 Task: Log work in the project AgileBite for the issue 'Develop a new tool for automated testing of mobile application performance and resource consumption' spent time as '2w 1d 2h 17m' and remaining time as '1w 1d 11h 2m' and move to top of backlog. Now add the issue to the epic 'Data Science Process Improvement'. Log work in the project AgileBite for the issue 'Upgrade the logging and monitoring capabilities of a web application to improve error detection and debugging' spent time as '2w 1d 1h 59m' and remaining time as '1w 5d 1h 30m' and move to bottom of backlog. Now add the issue to the epic 'Continual Service Improvement (CSI) Implementation'
Action: Mouse moved to (892, 537)
Screenshot: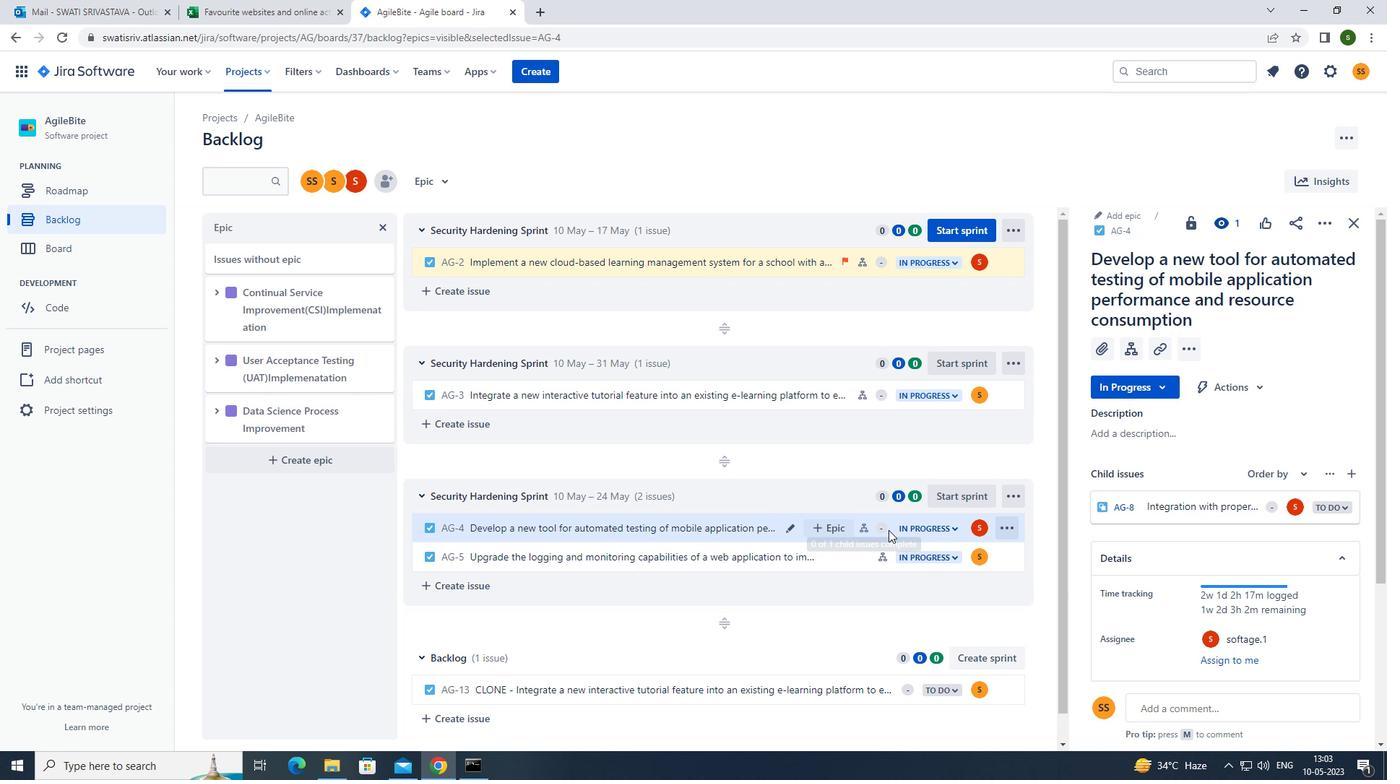 
Action: Mouse pressed left at (892, 537)
Screenshot: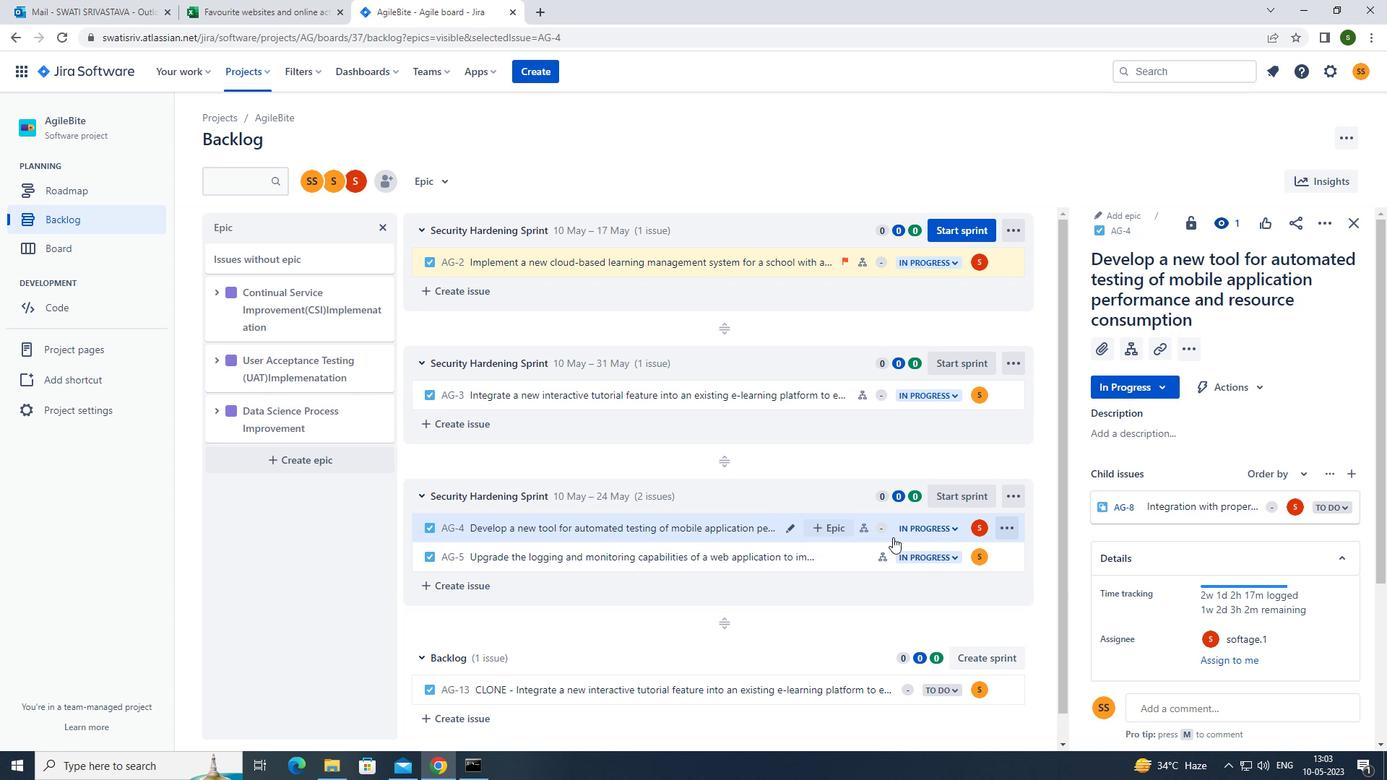 
Action: Mouse moved to (1327, 227)
Screenshot: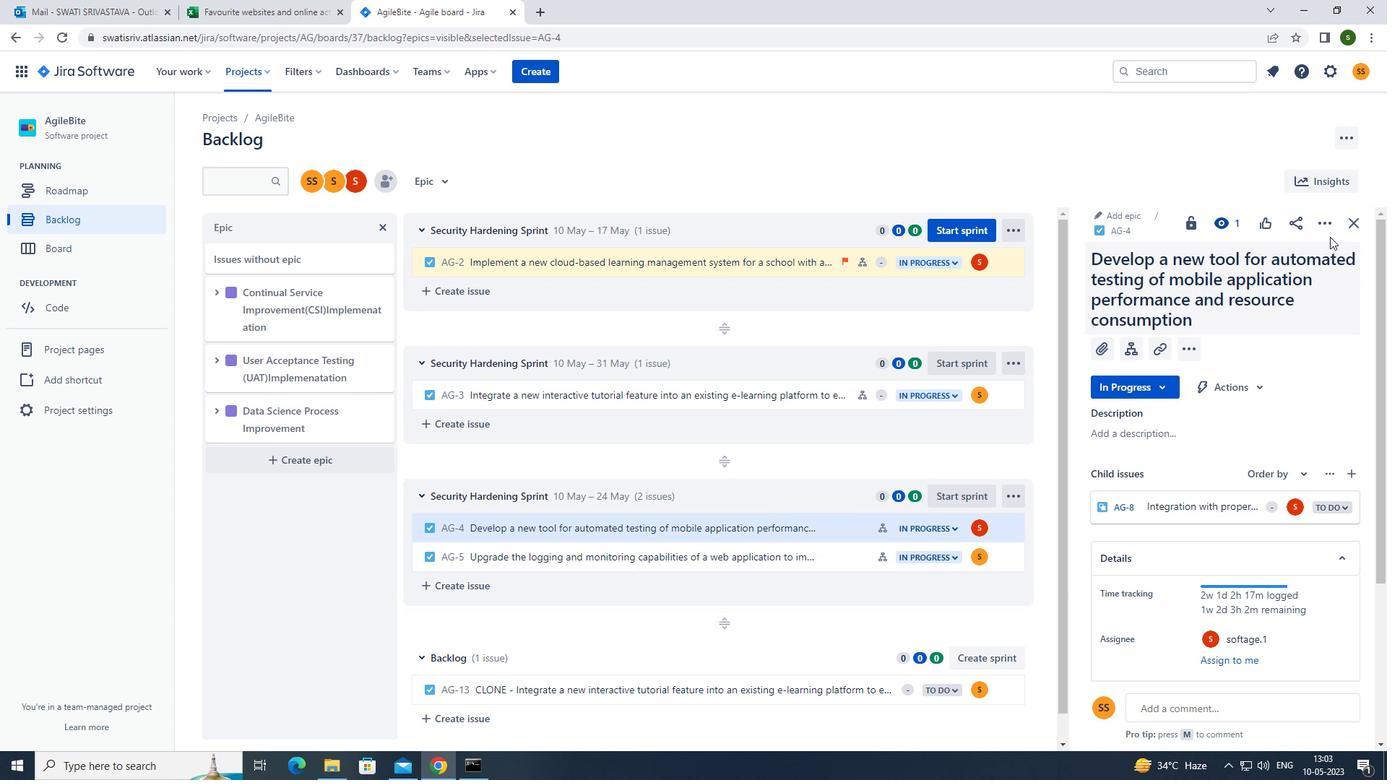
Action: Mouse pressed left at (1327, 227)
Screenshot: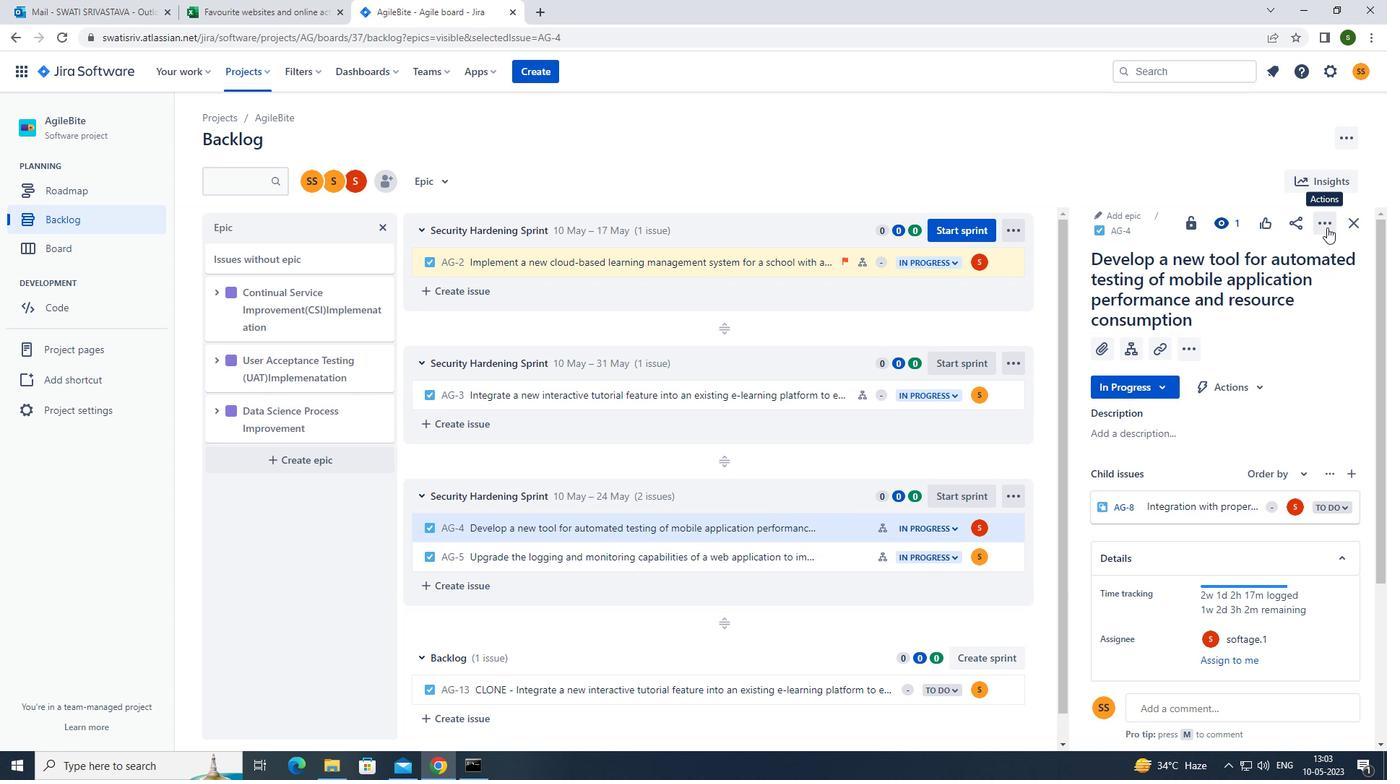 
Action: Mouse moved to (1273, 261)
Screenshot: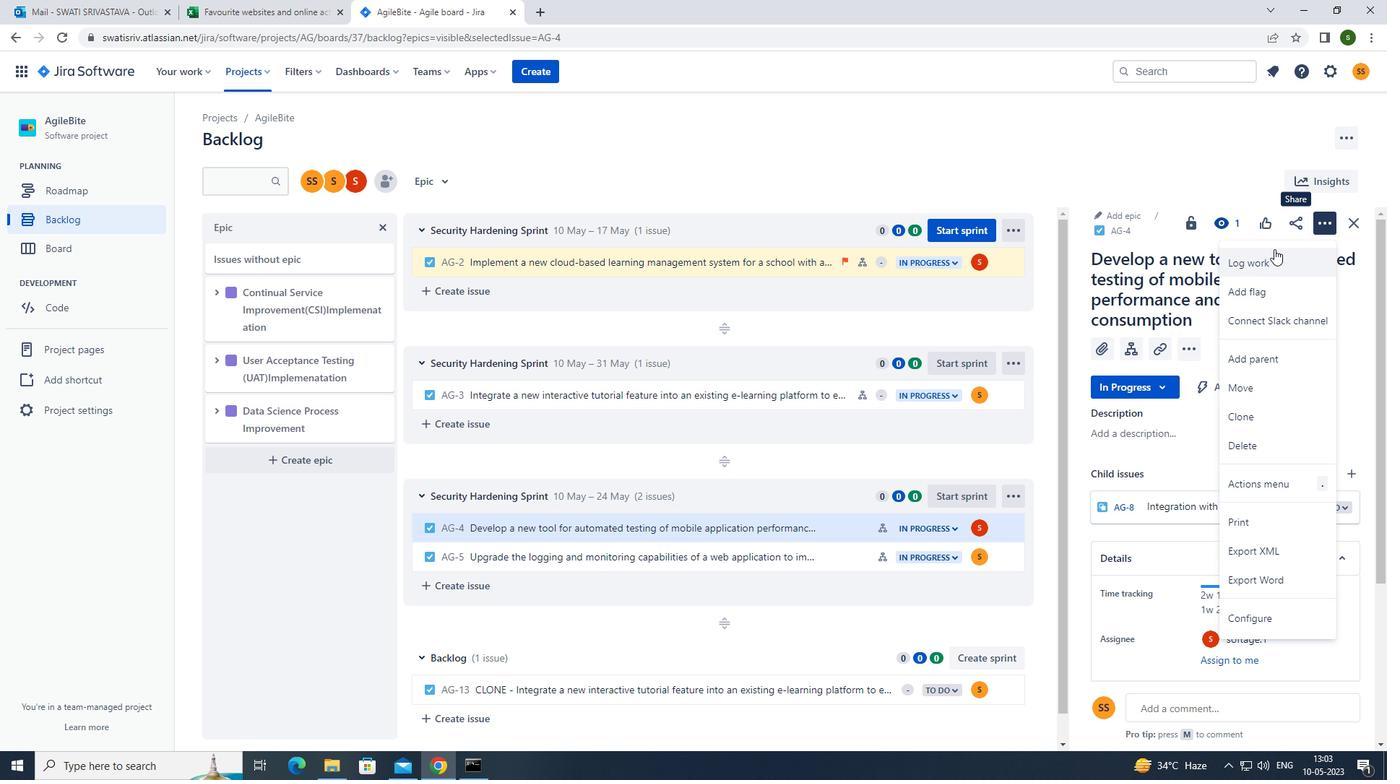 
Action: Mouse pressed left at (1273, 261)
Screenshot: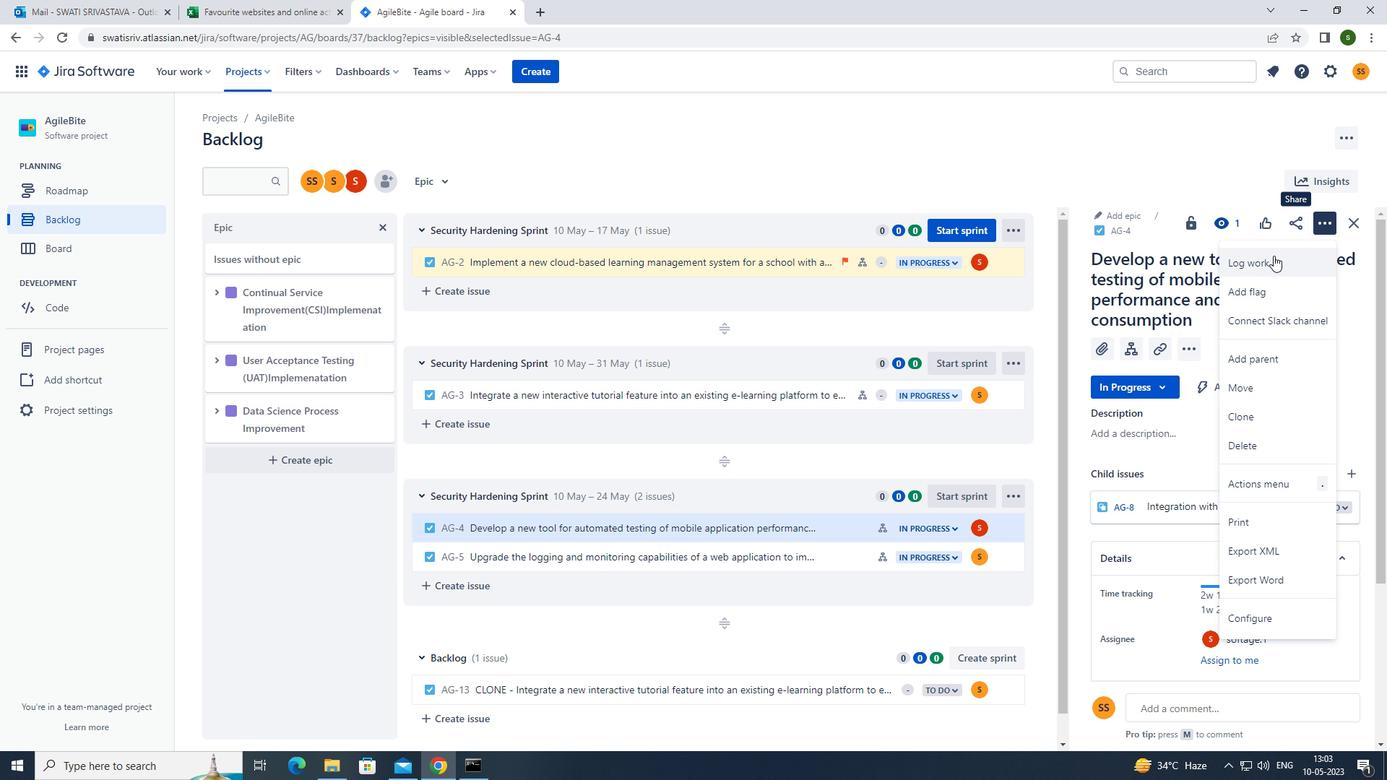 
Action: Mouse moved to (610, 190)
Screenshot: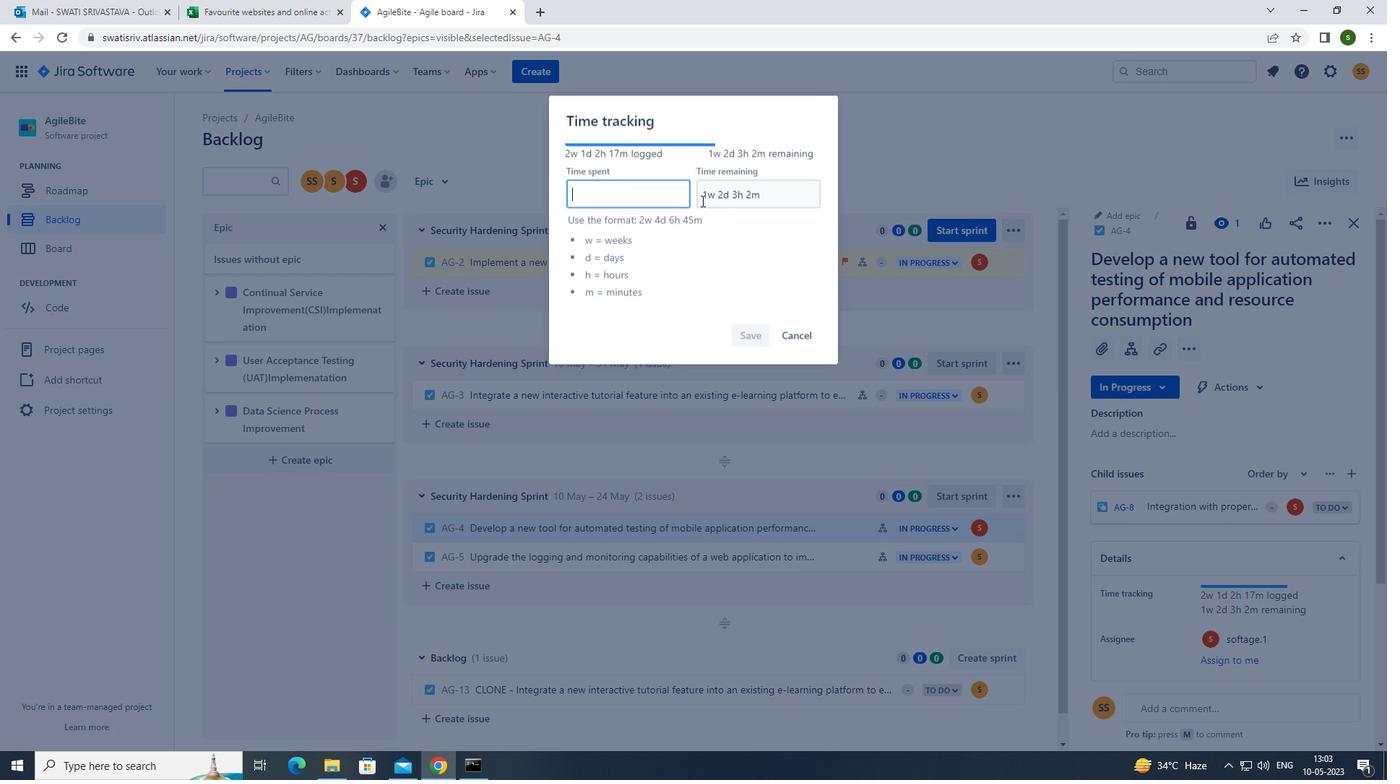 
Action: Mouse pressed left at (610, 190)
Screenshot: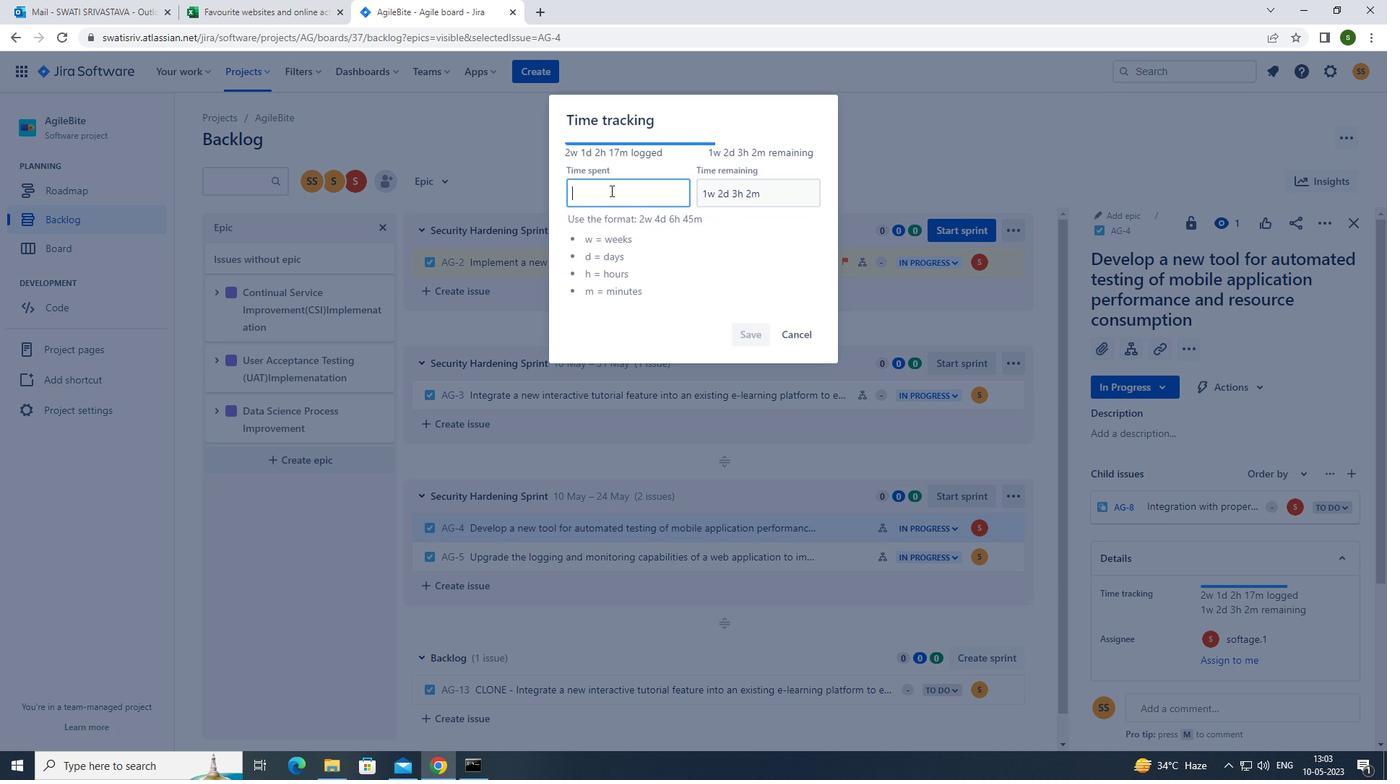 
Action: Key pressed 2w<Key.space>1d<Key.space>2h<Key.space>17m
Screenshot: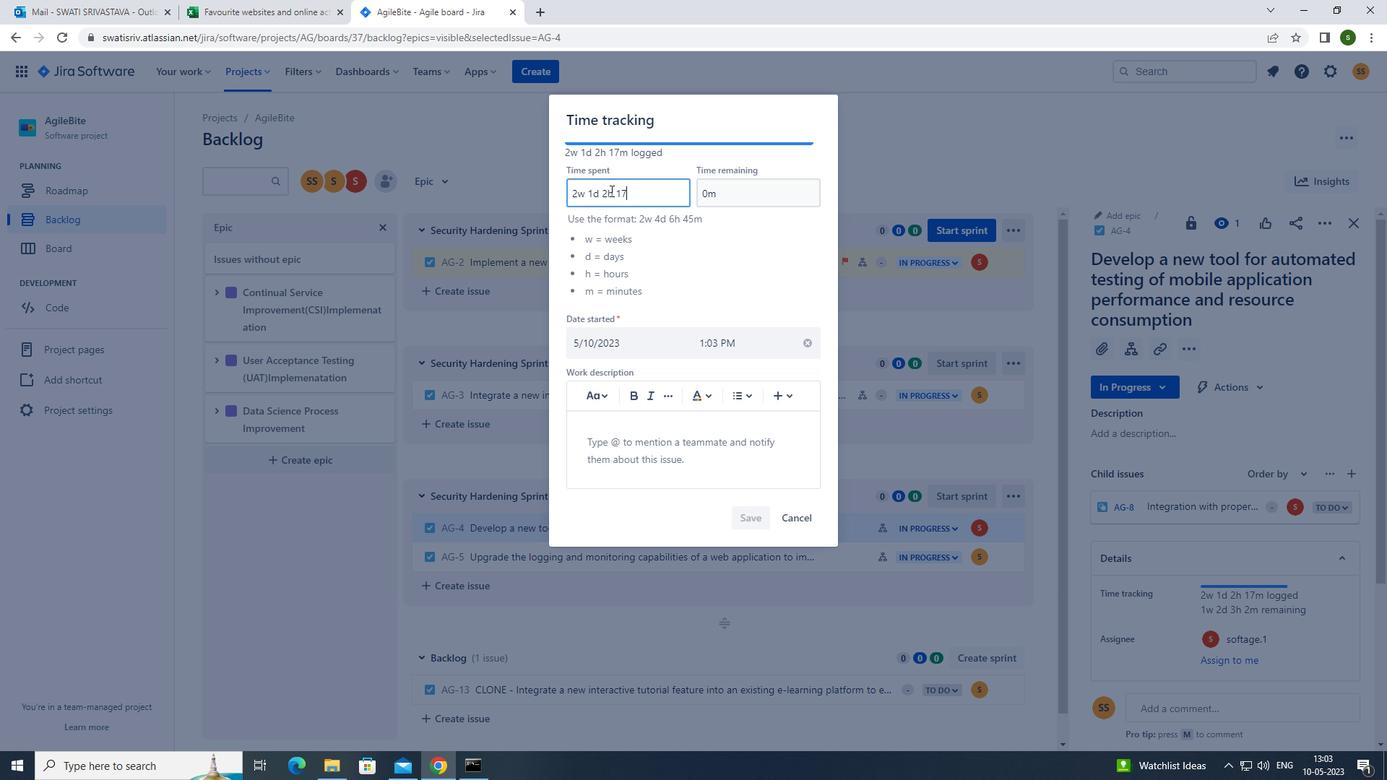
Action: Mouse moved to (727, 199)
Screenshot: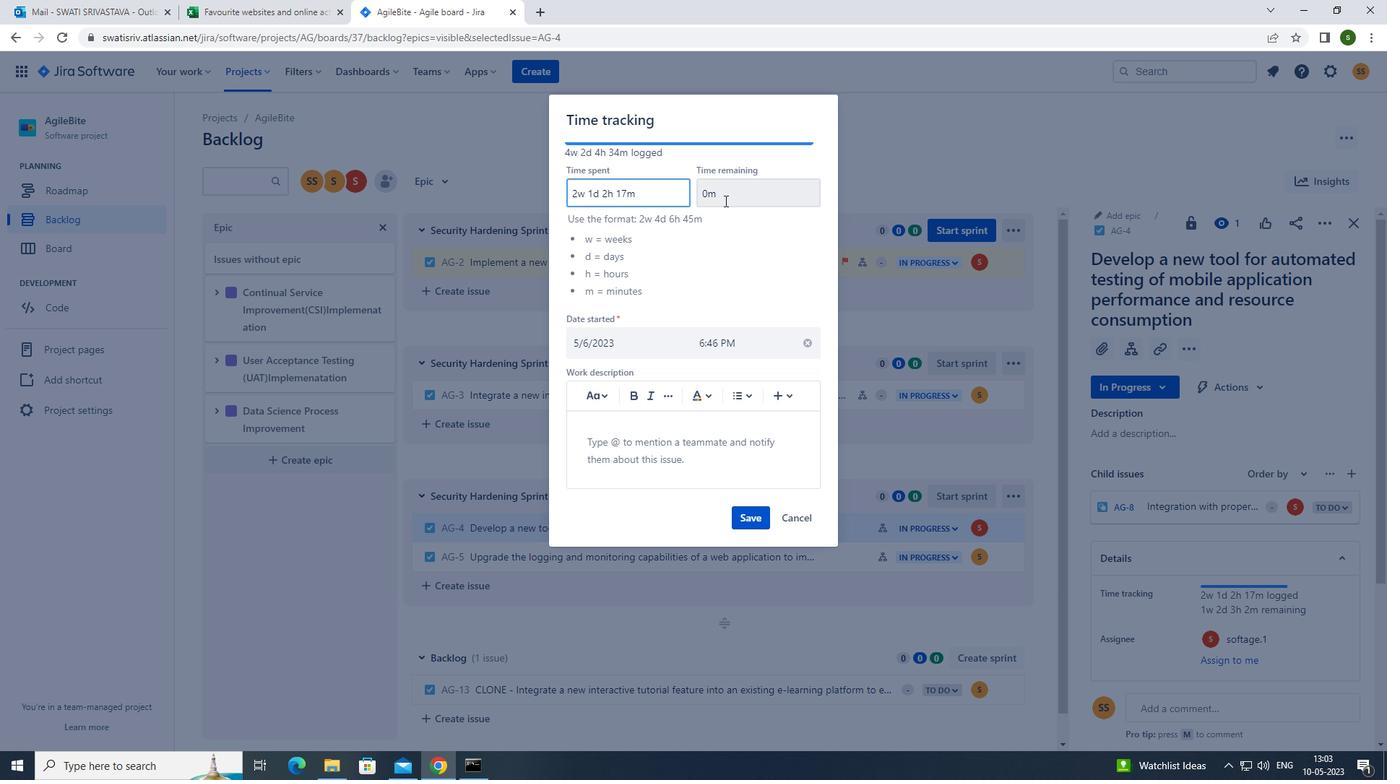 
Action: Mouse pressed left at (727, 199)
Screenshot: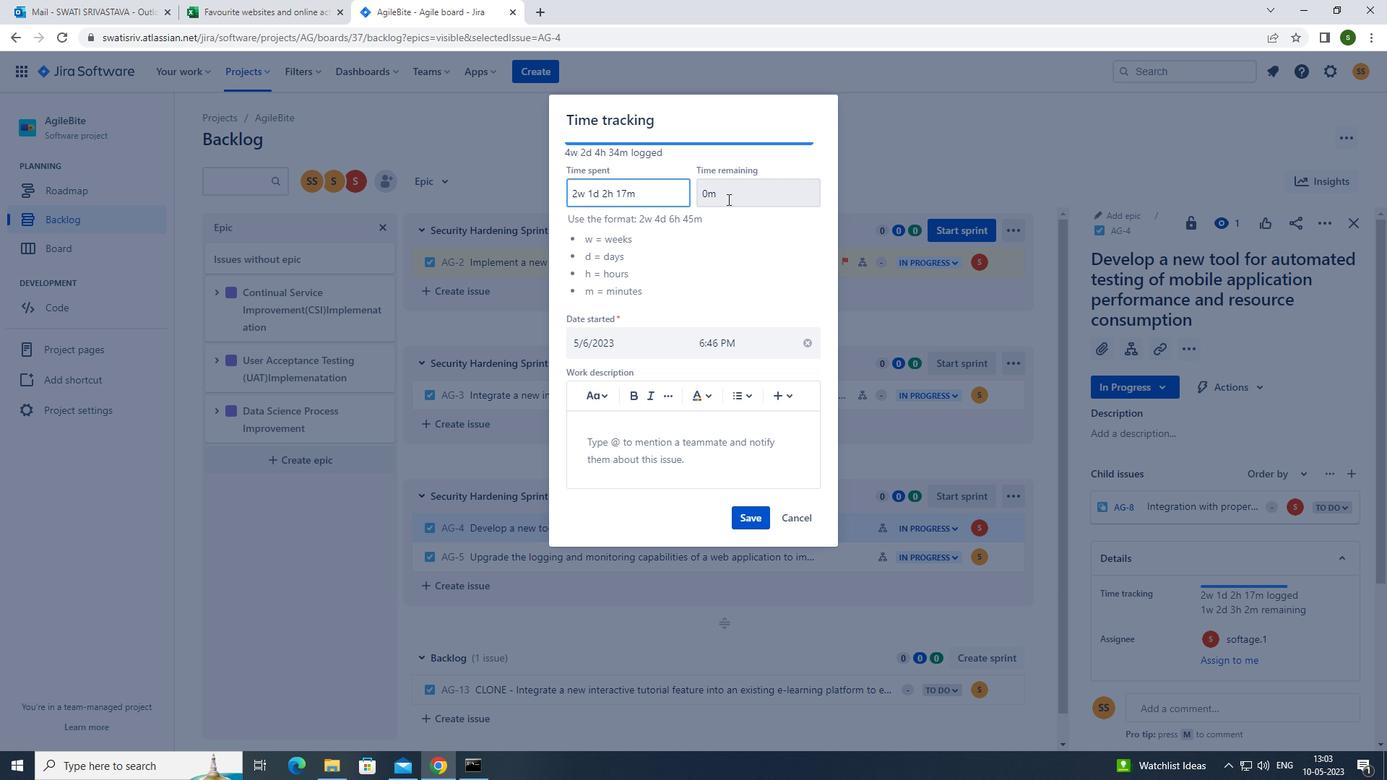 
Action: Key pressed <Key.backspace><Key.backspace>1w<Key.space>1d<Key.space>11h<Key.space>2m
Screenshot: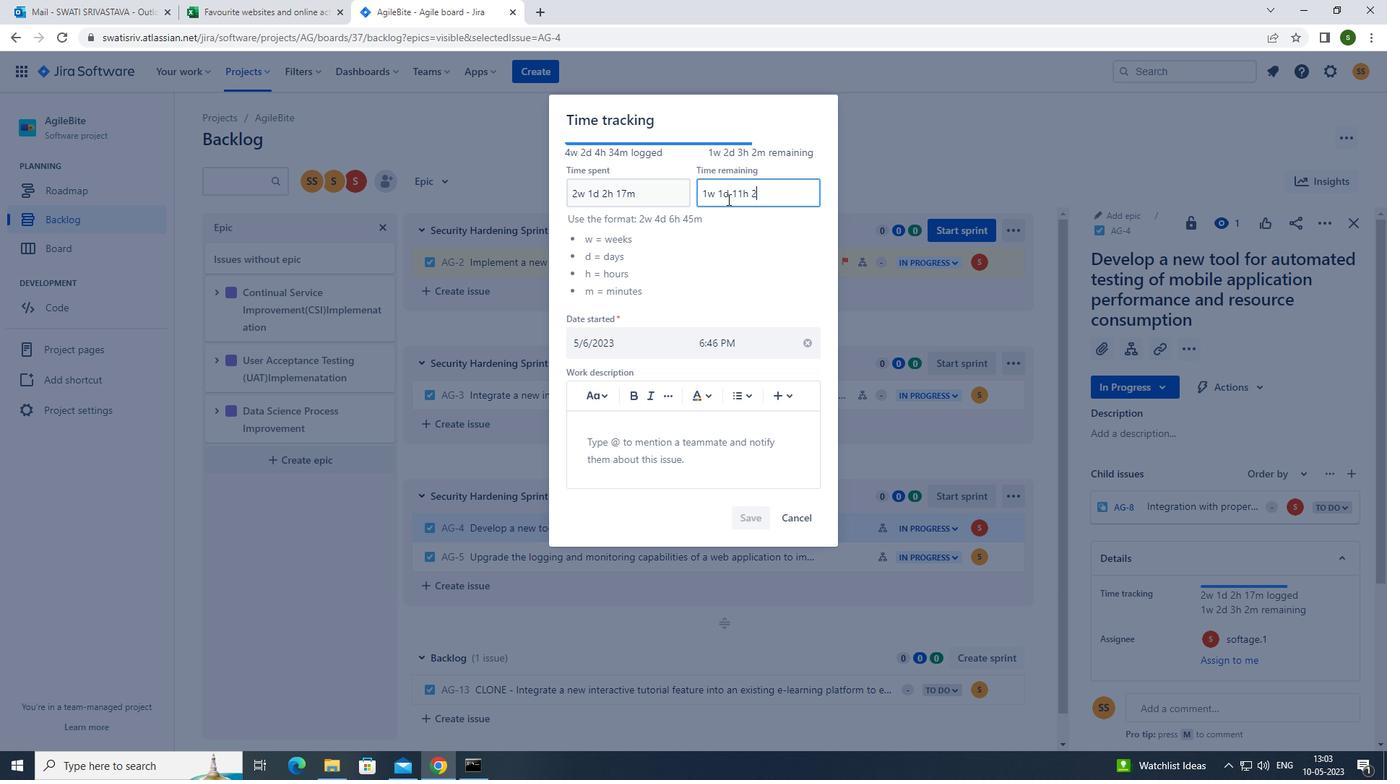 
Action: Mouse moved to (756, 518)
Screenshot: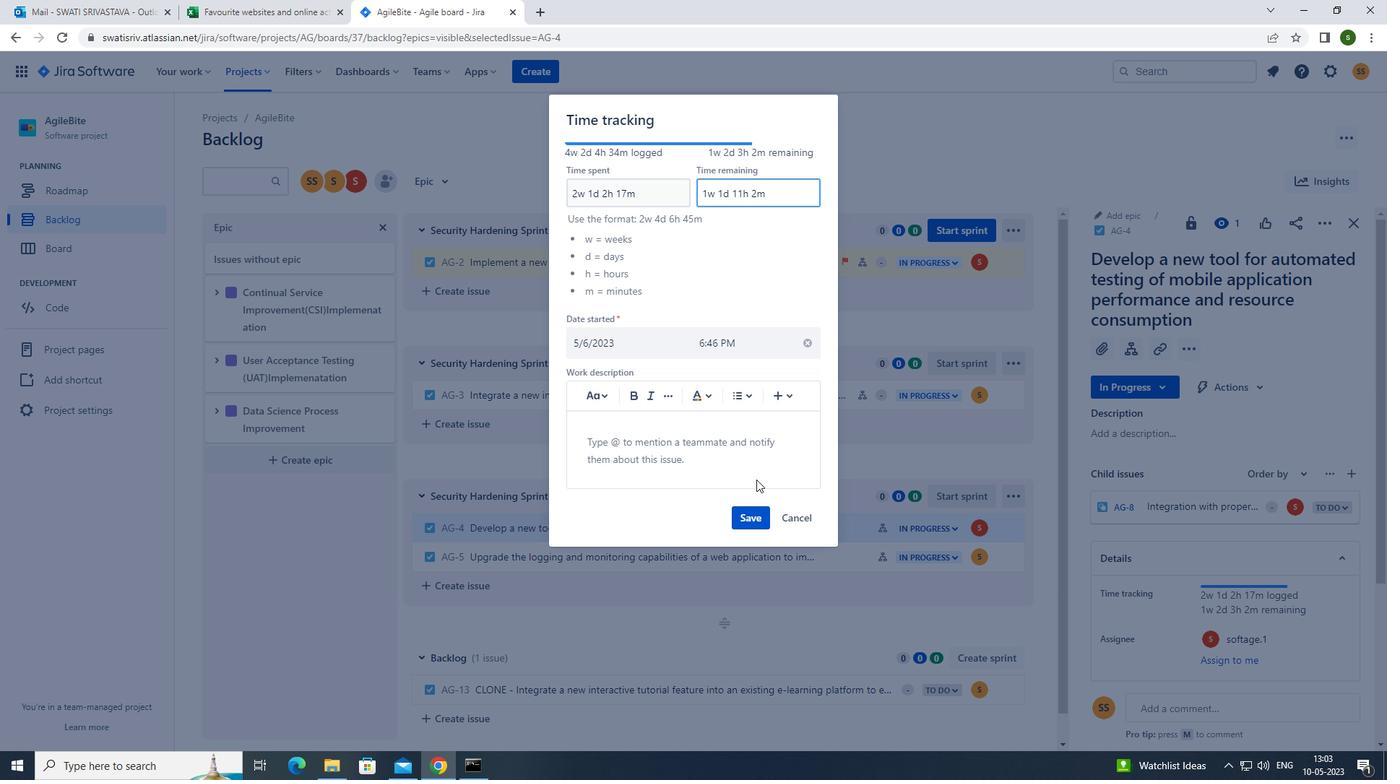 
Action: Mouse pressed left at (756, 518)
Screenshot: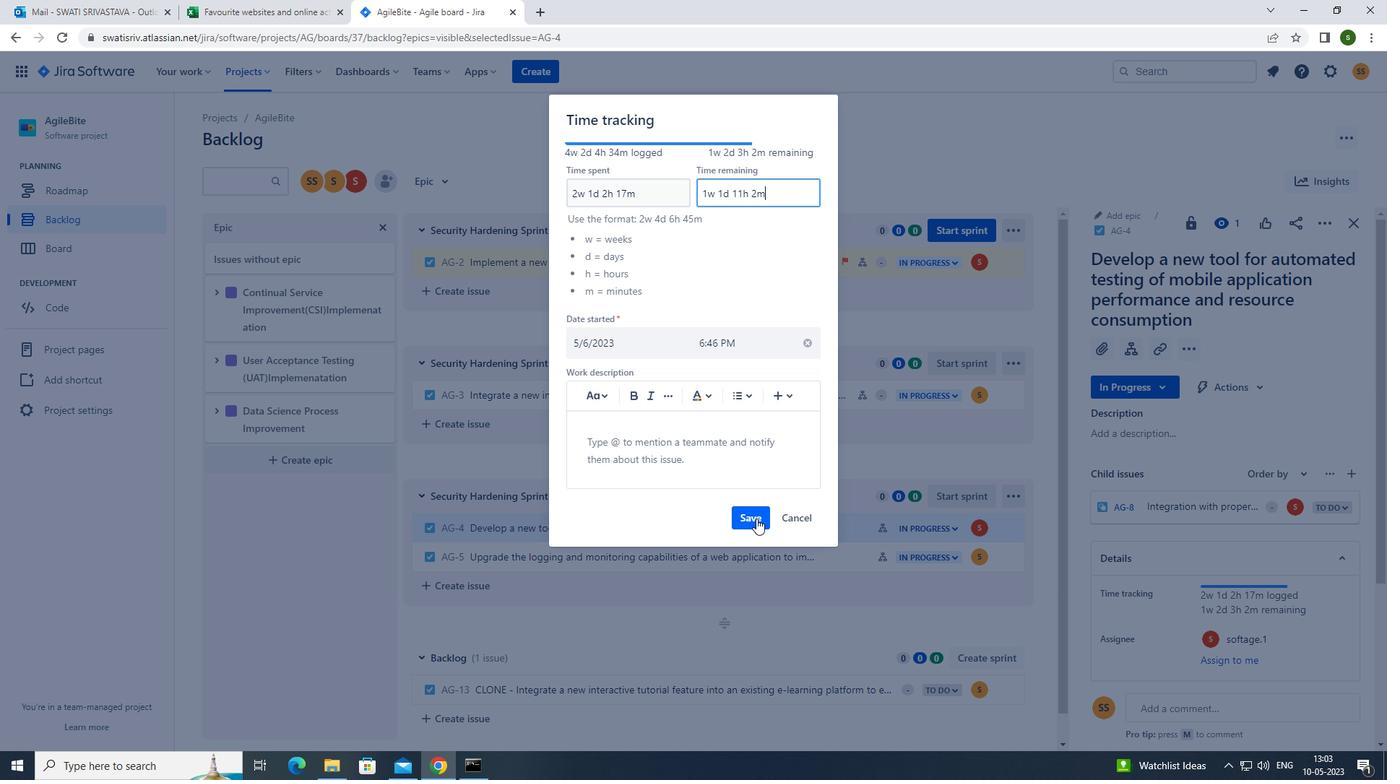 
Action: Mouse moved to (1010, 520)
Screenshot: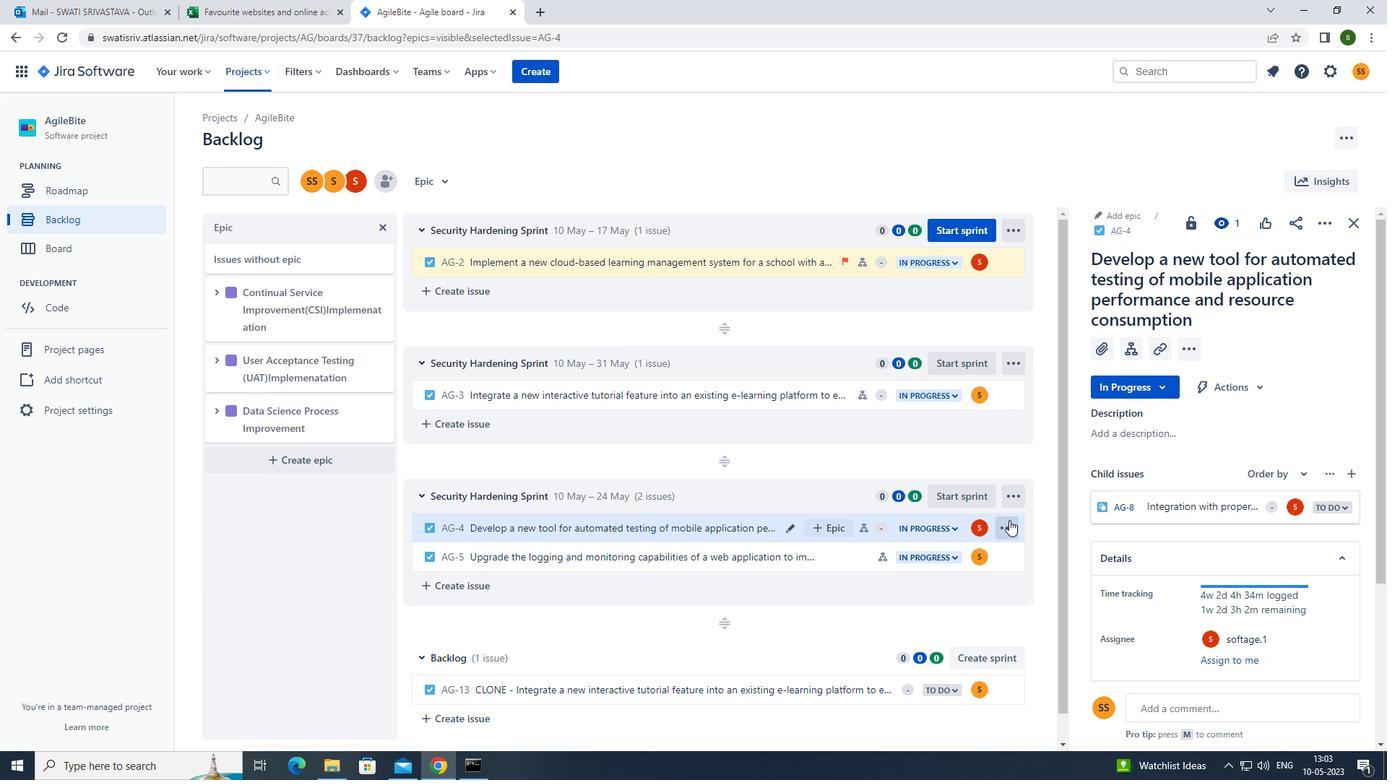 
Action: Mouse pressed left at (1010, 520)
Screenshot: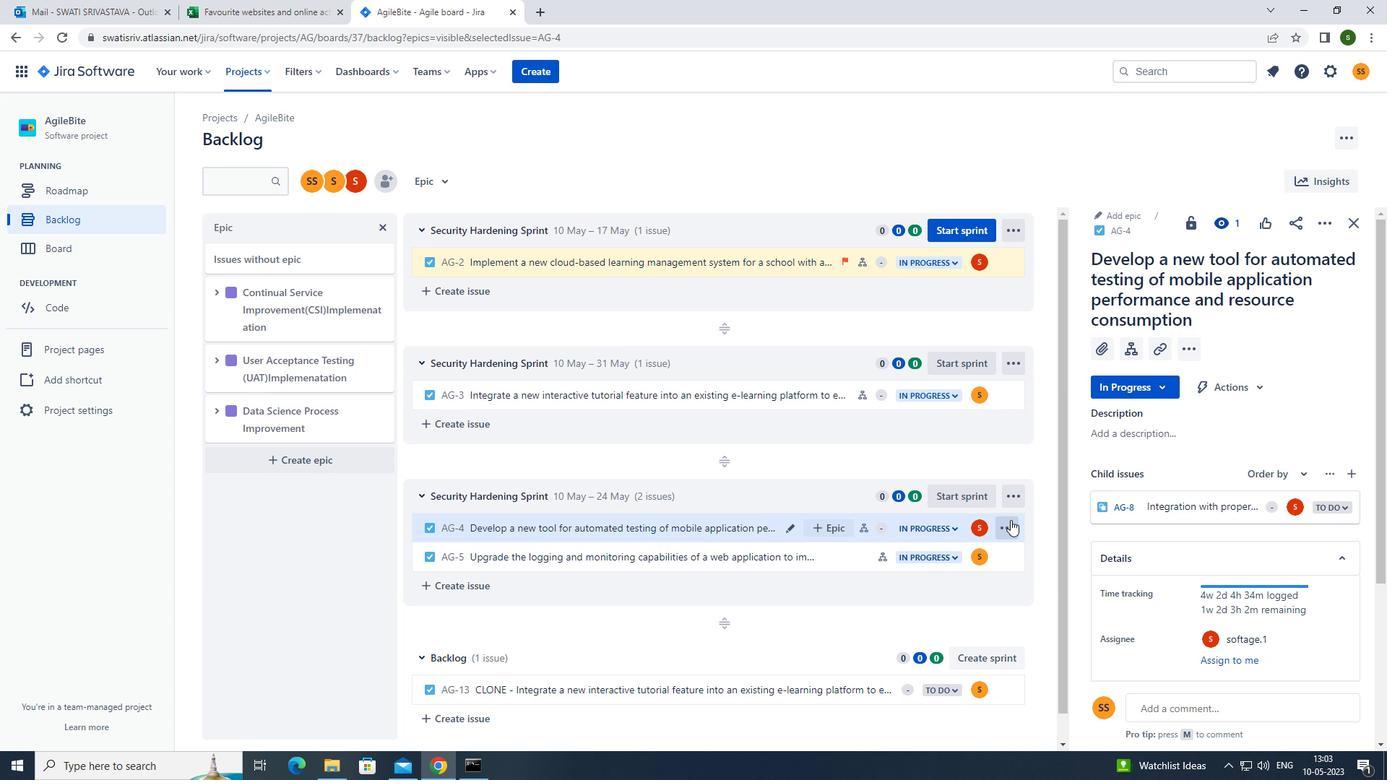 
Action: Mouse moved to (978, 476)
Screenshot: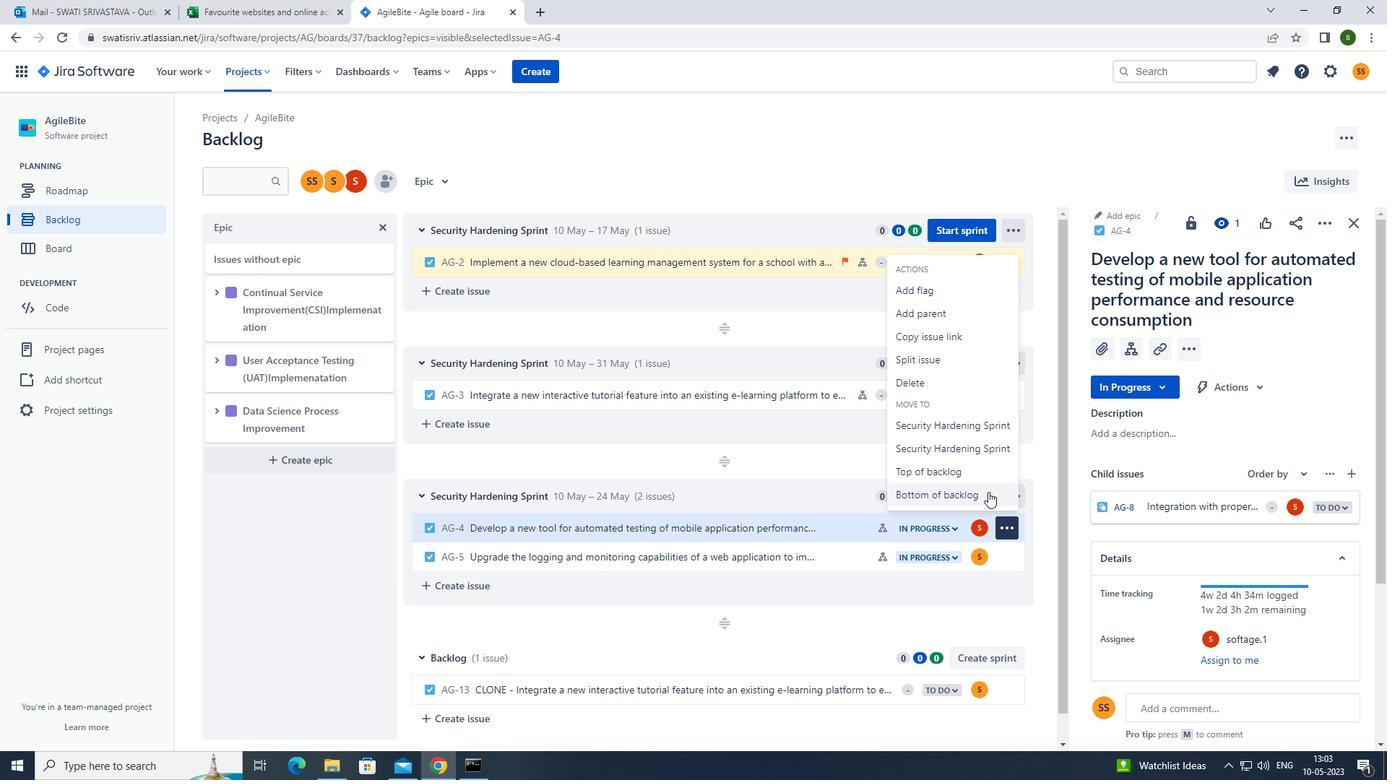 
Action: Mouse pressed left at (978, 476)
Screenshot: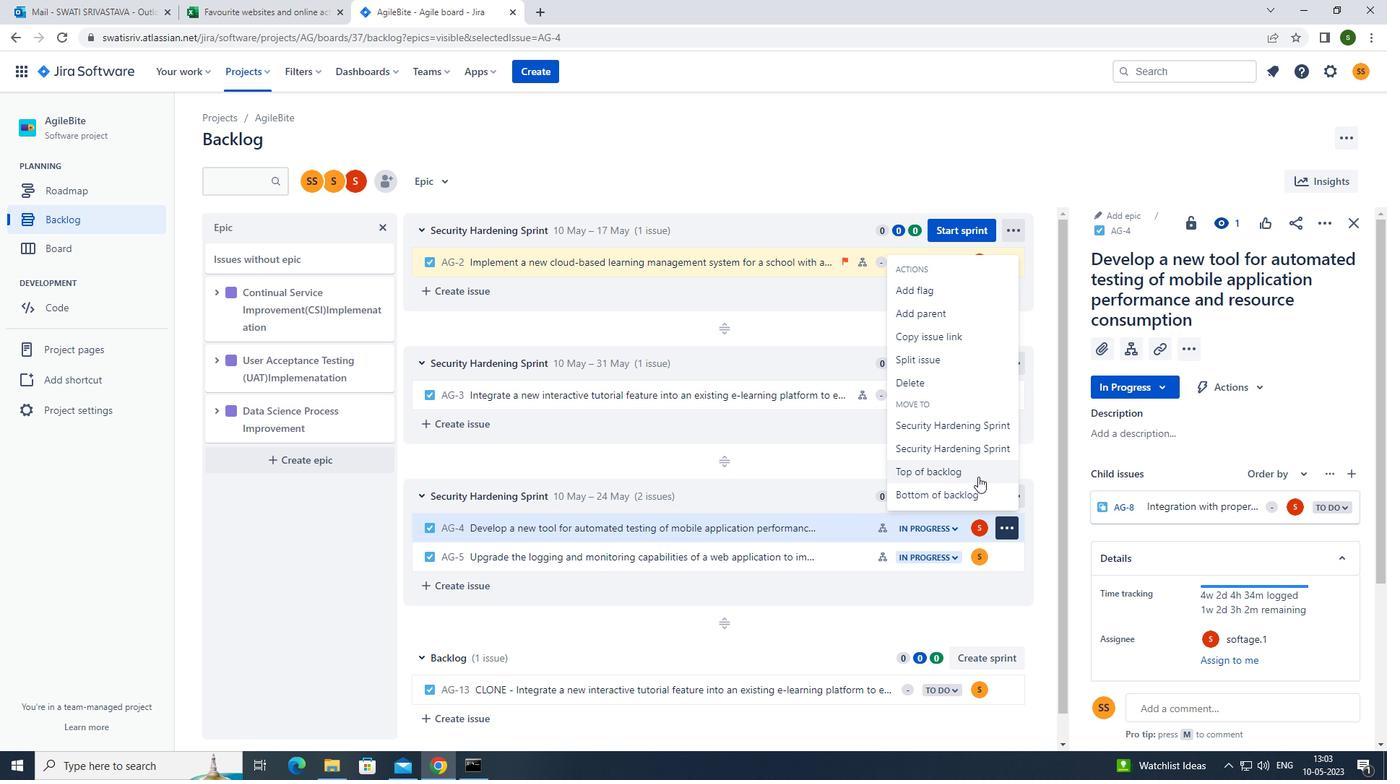 
Action: Mouse moved to (431, 179)
Screenshot: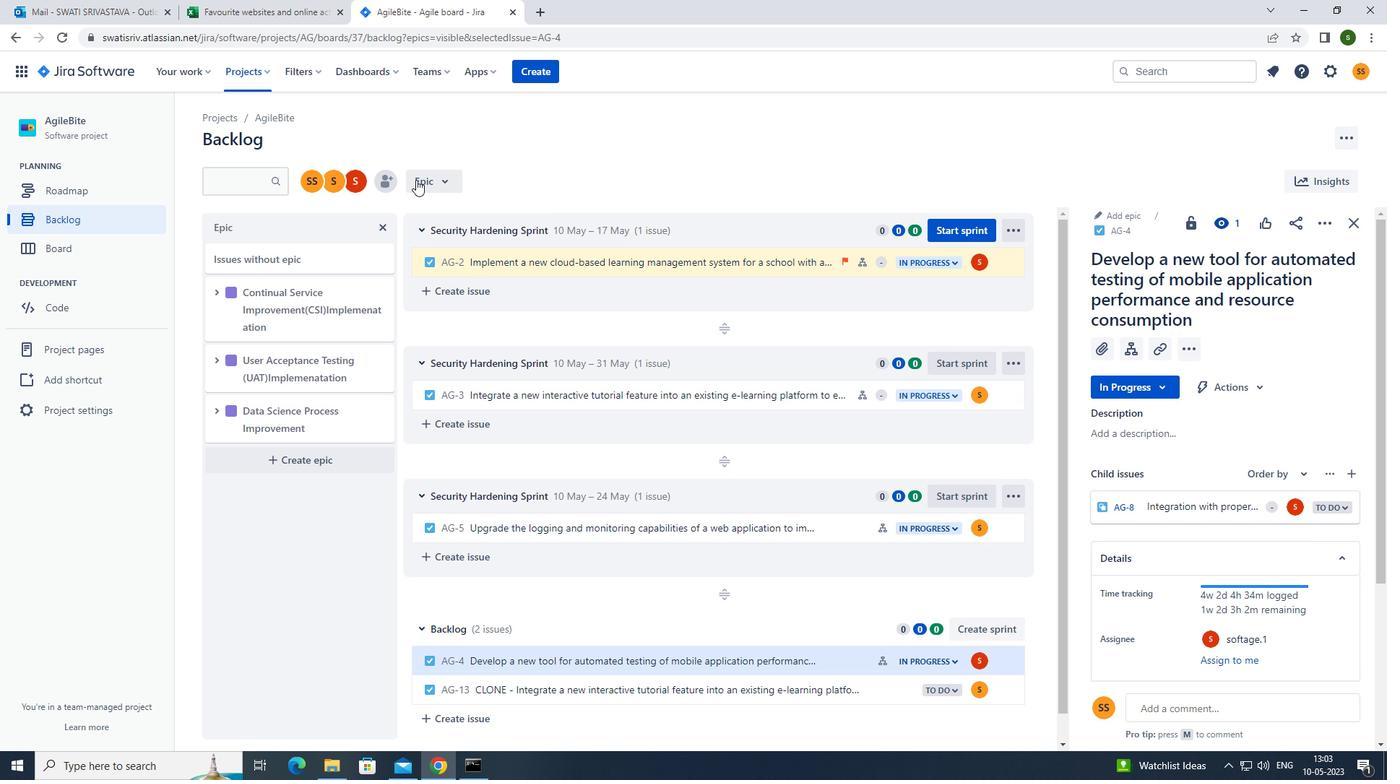 
Action: Mouse pressed left at (431, 179)
Screenshot: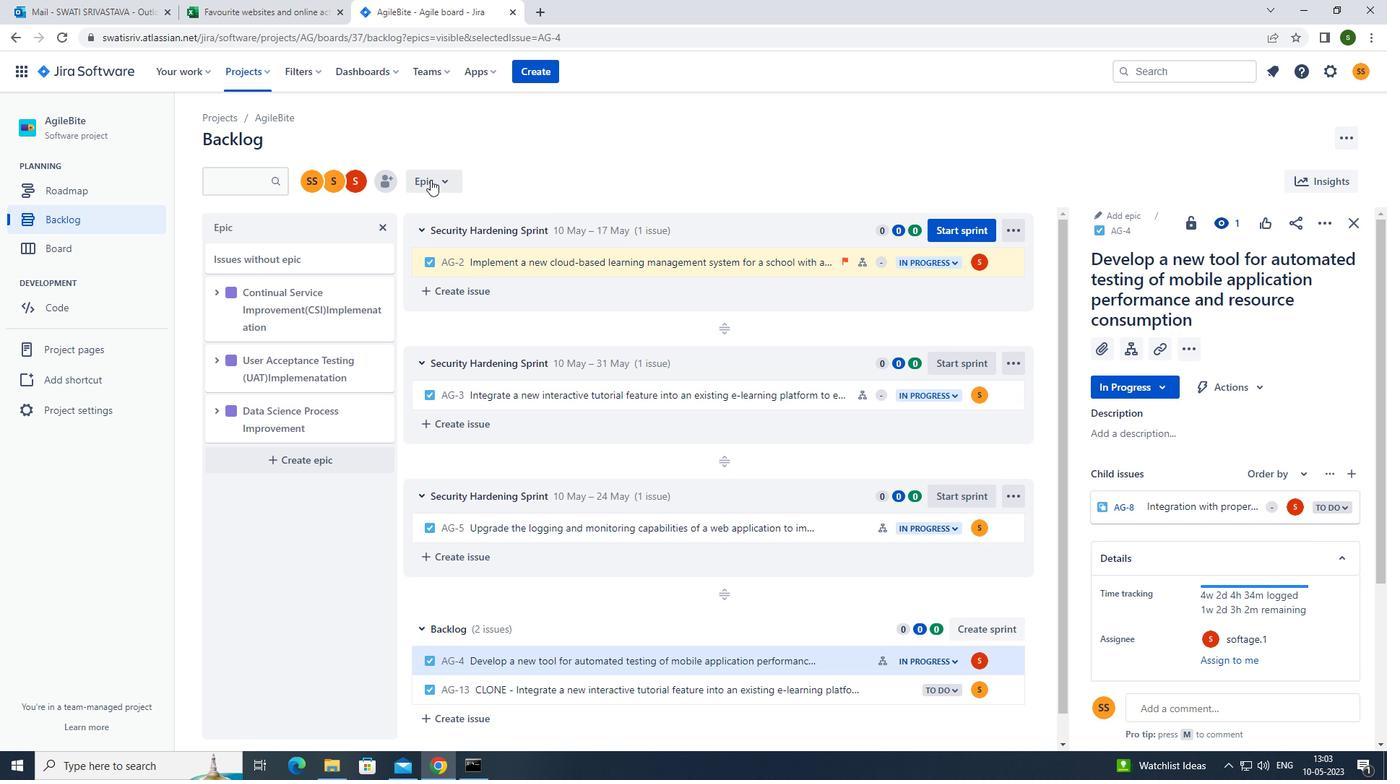 
Action: Mouse moved to (477, 288)
Screenshot: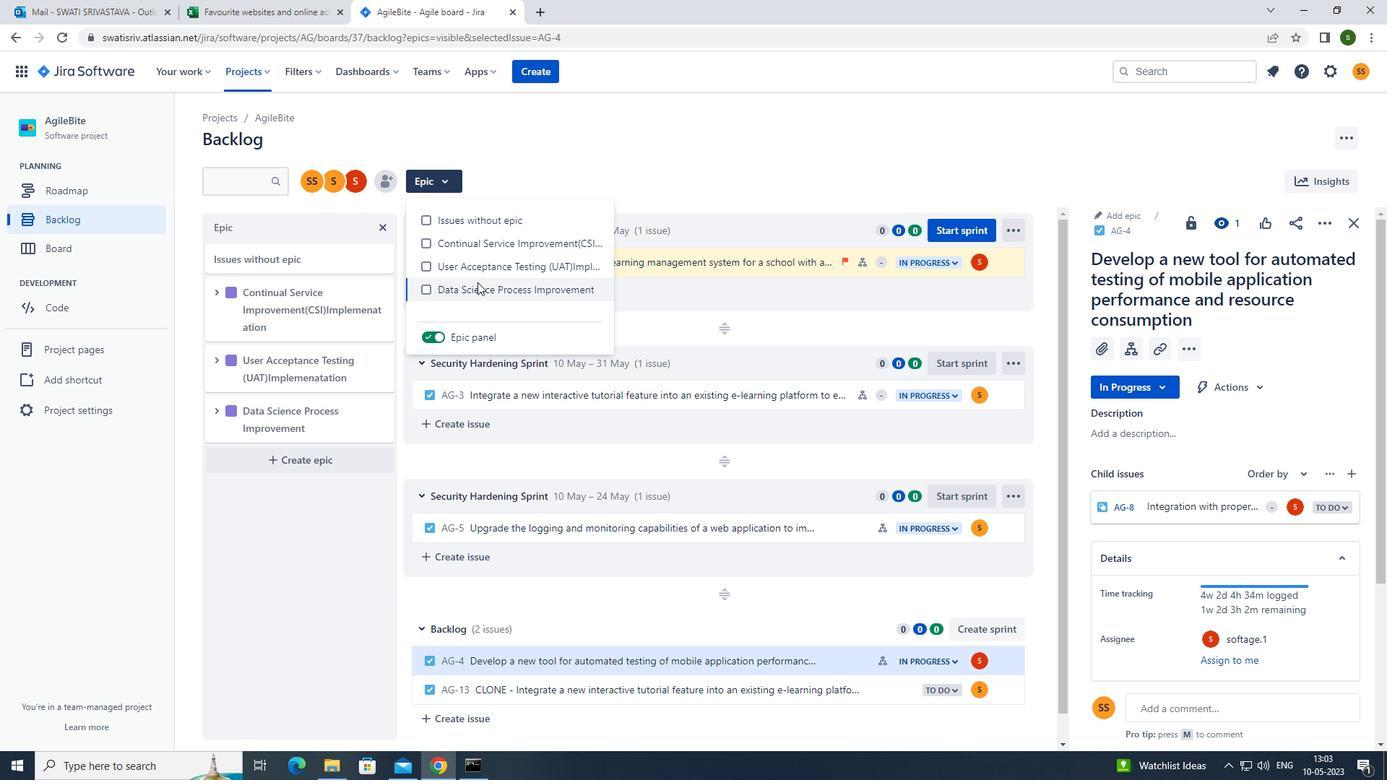 
Action: Mouse pressed left at (477, 288)
Screenshot: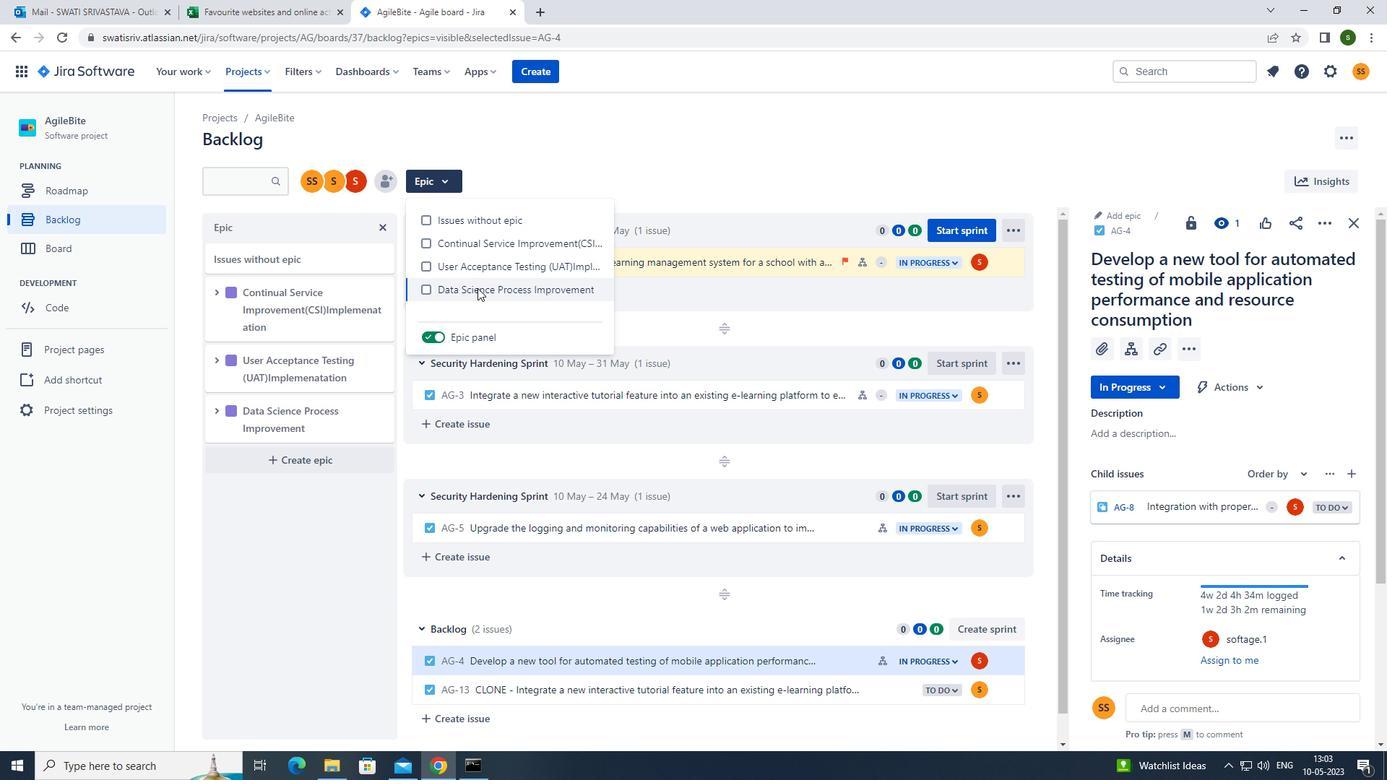 
Action: Mouse moved to (619, 161)
Screenshot: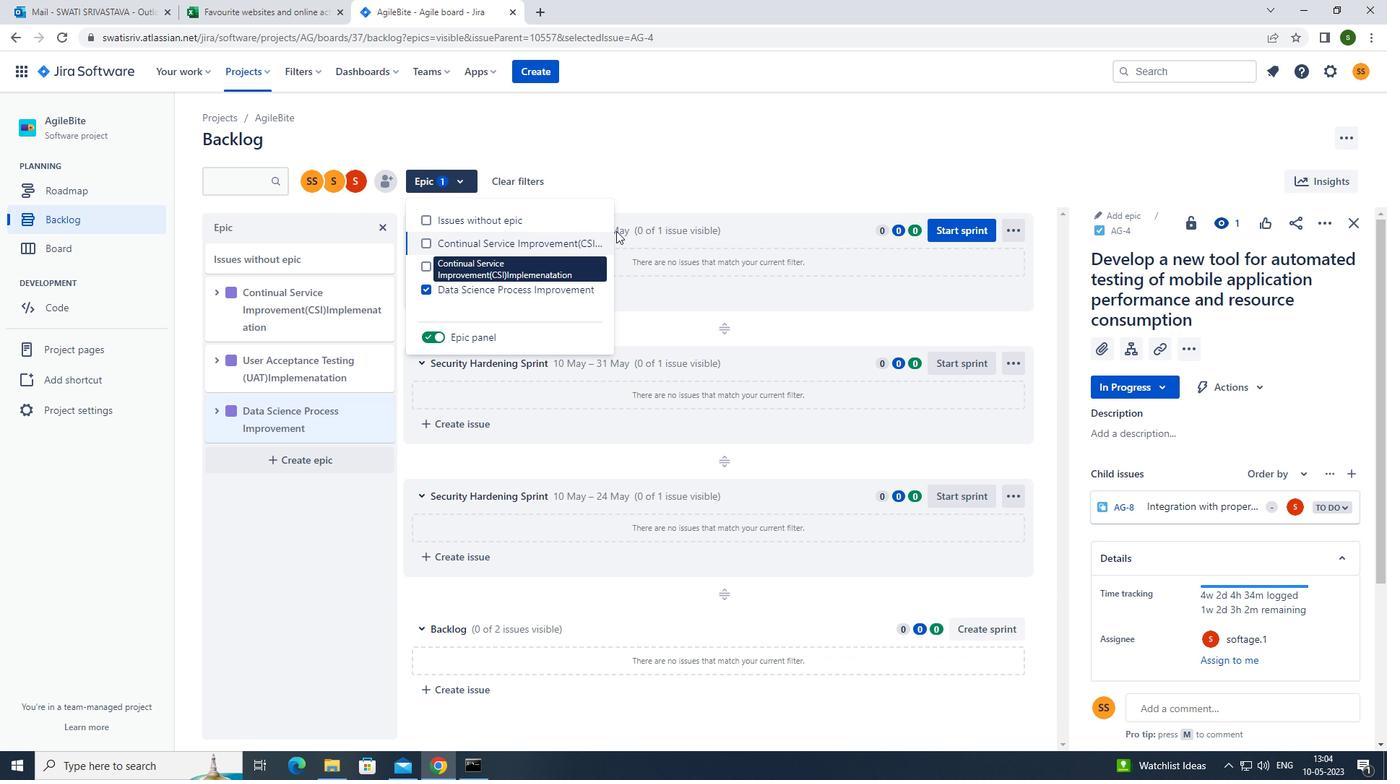 
Action: Mouse pressed left at (619, 161)
Screenshot: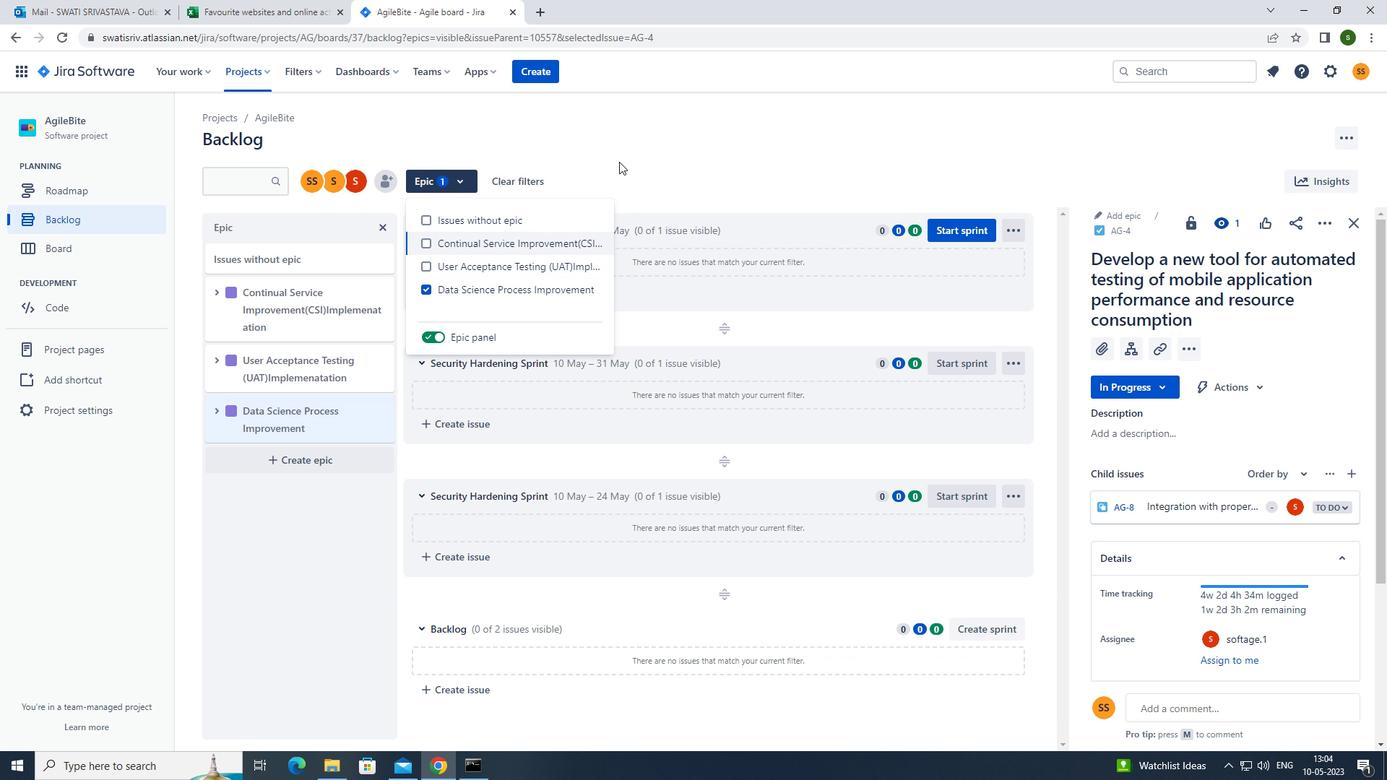 
Action: Mouse moved to (748, 246)
Screenshot: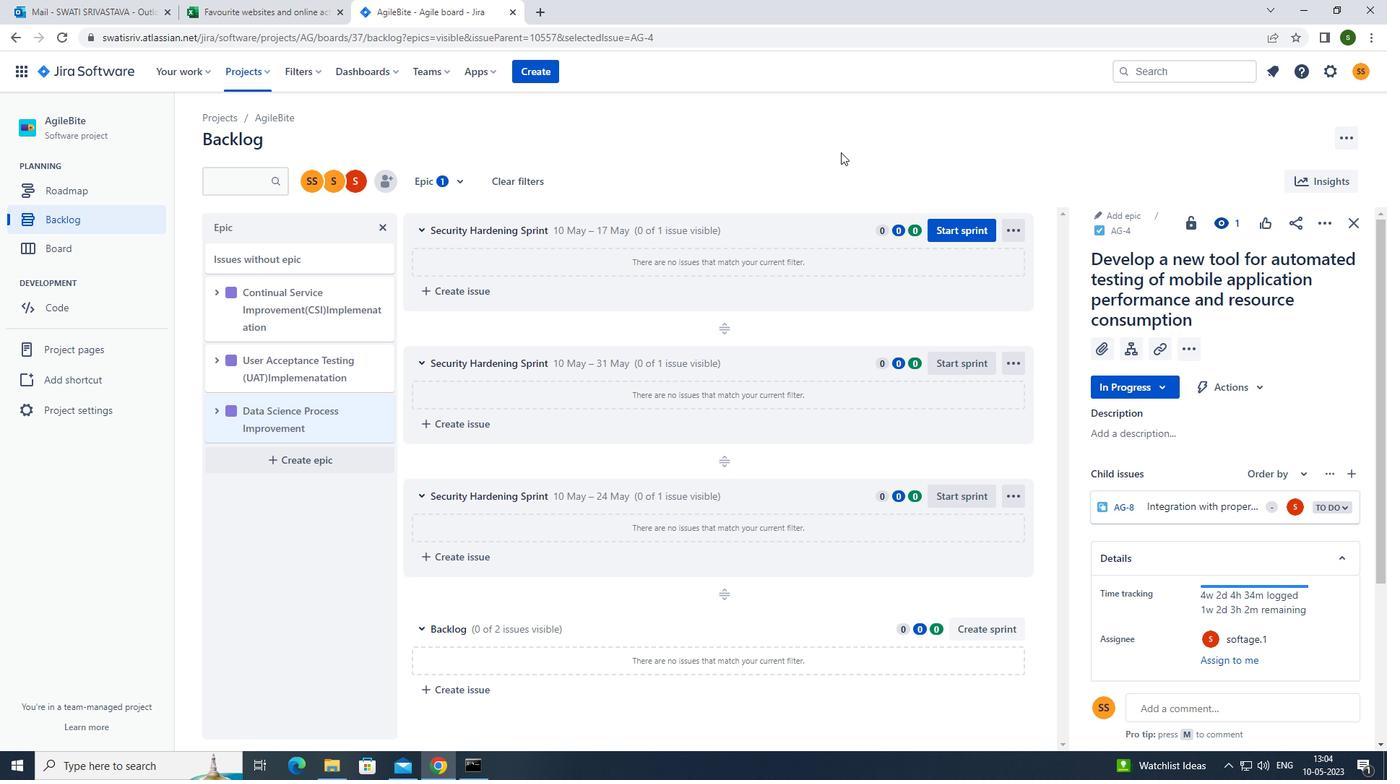 
Action: Mouse scrolled (748, 245) with delta (0, 0)
Screenshot: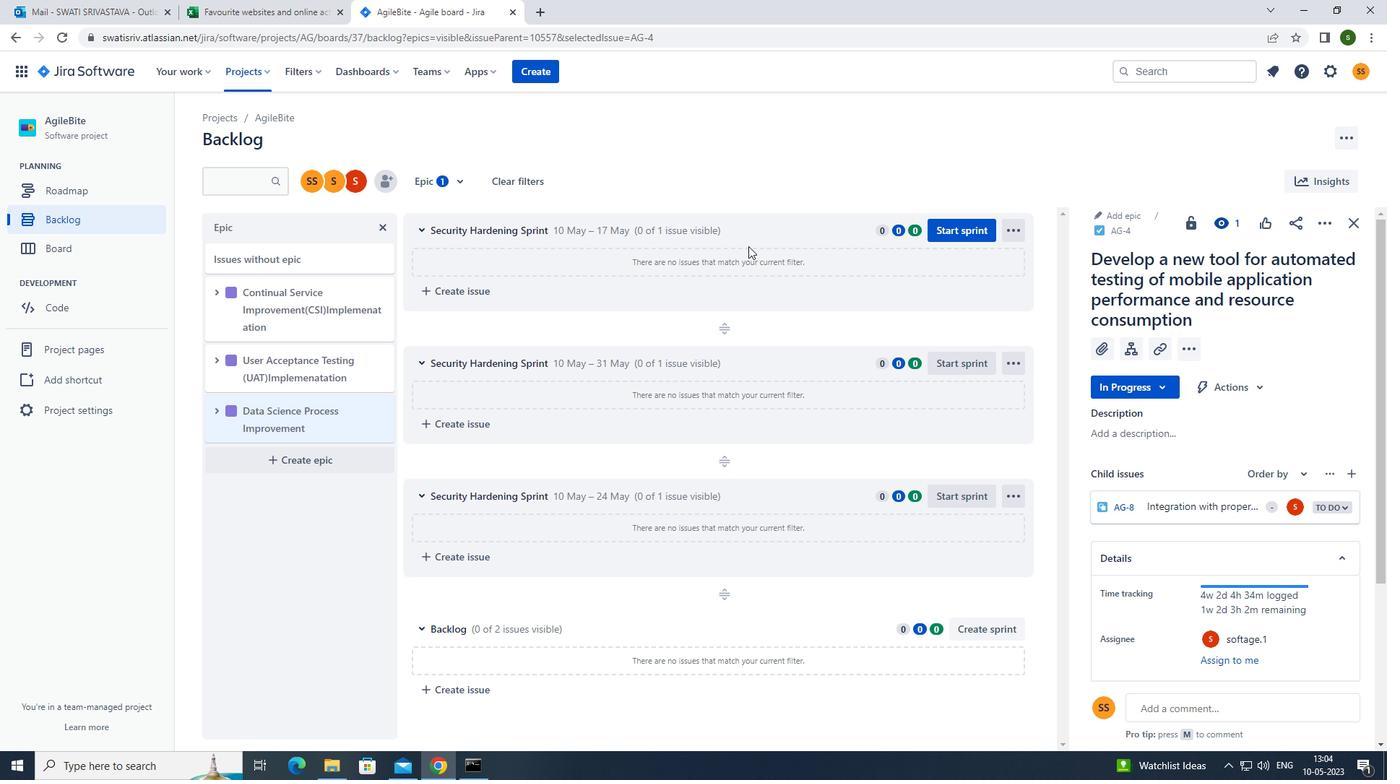 
Action: Mouse moved to (748, 247)
Screenshot: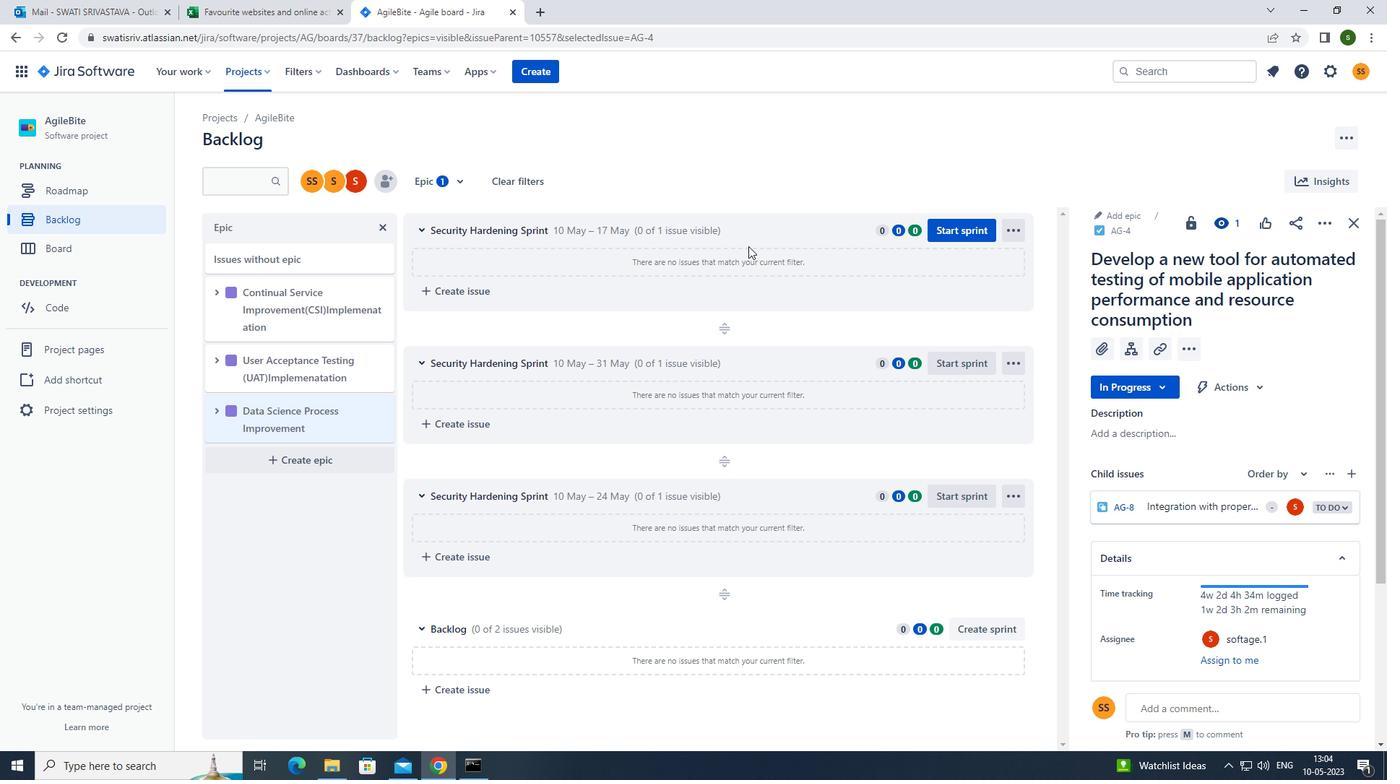 
Action: Mouse scrolled (748, 246) with delta (0, 0)
Screenshot: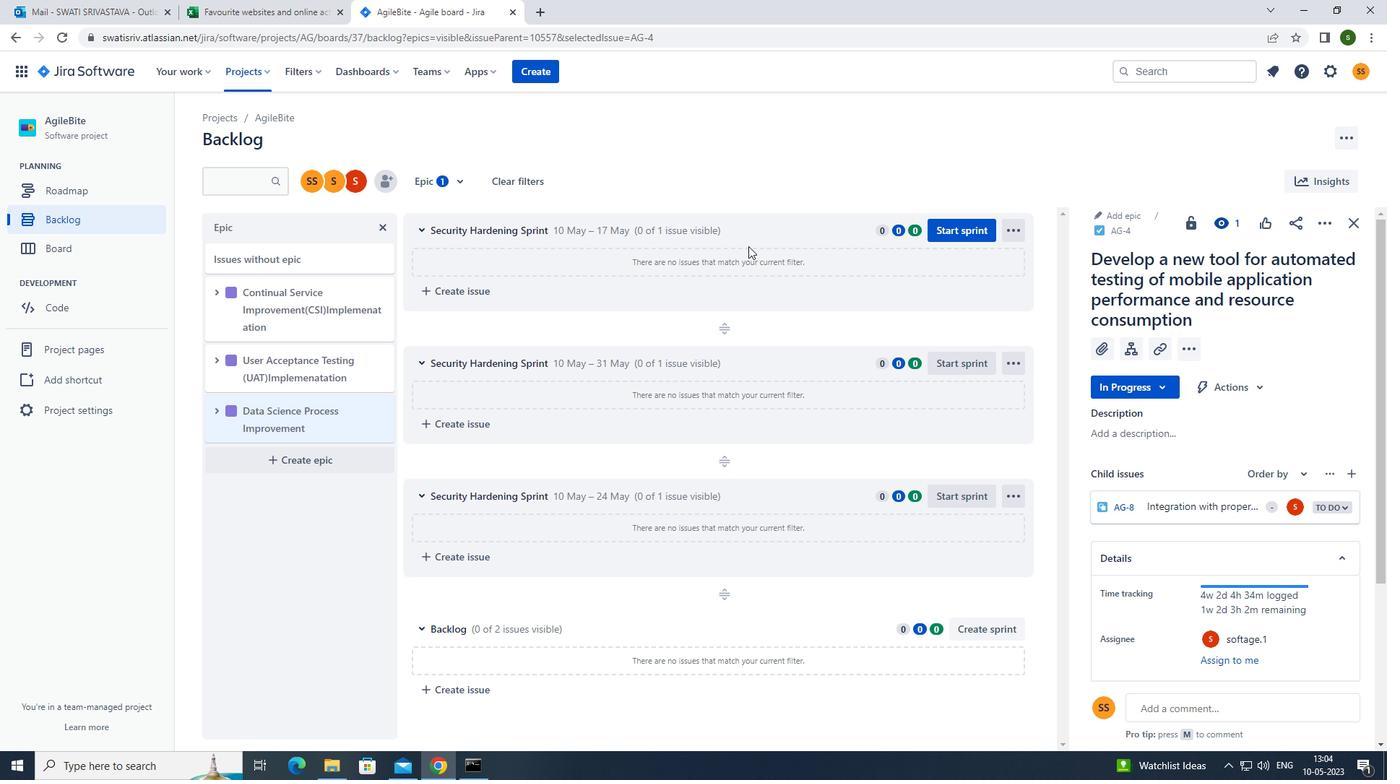 
Action: Mouse scrolled (748, 246) with delta (0, 0)
Screenshot: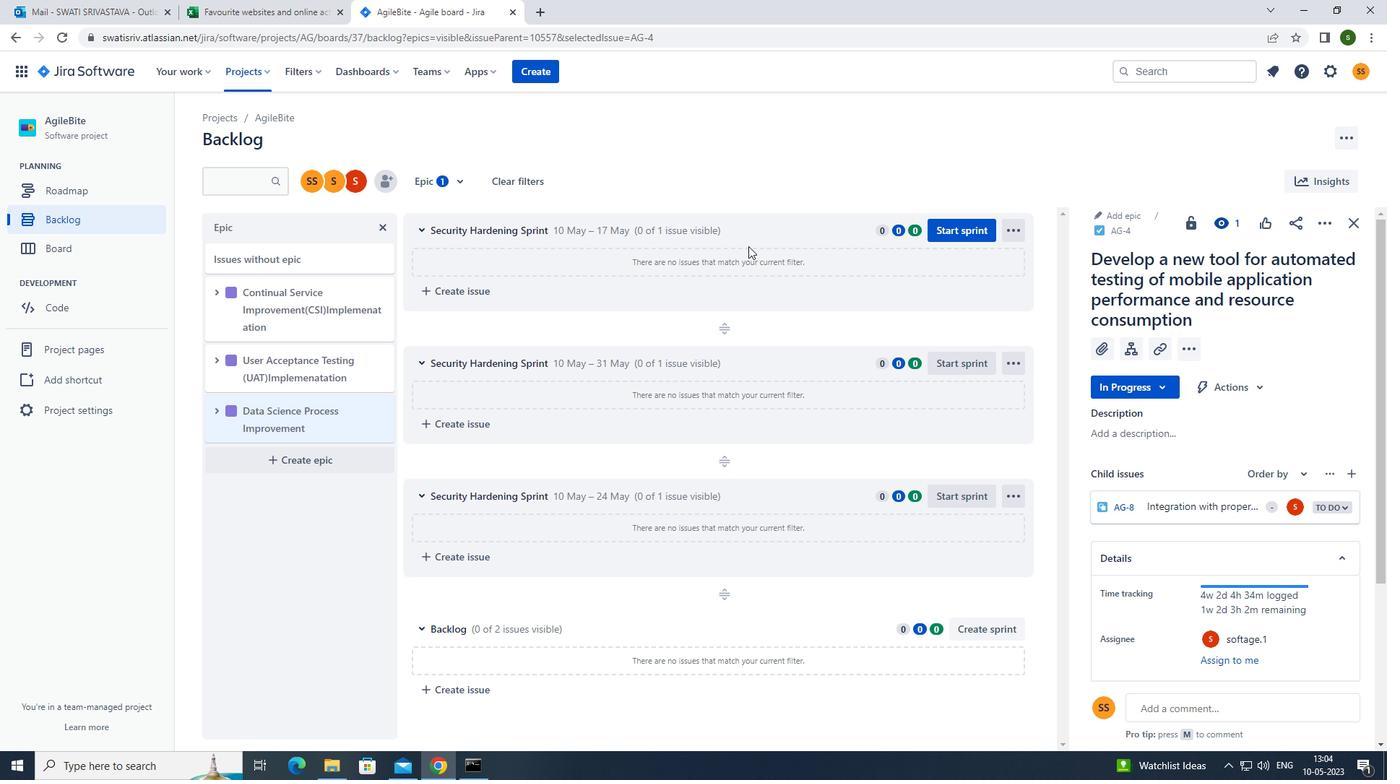
Action: Mouse moved to (89, 215)
Screenshot: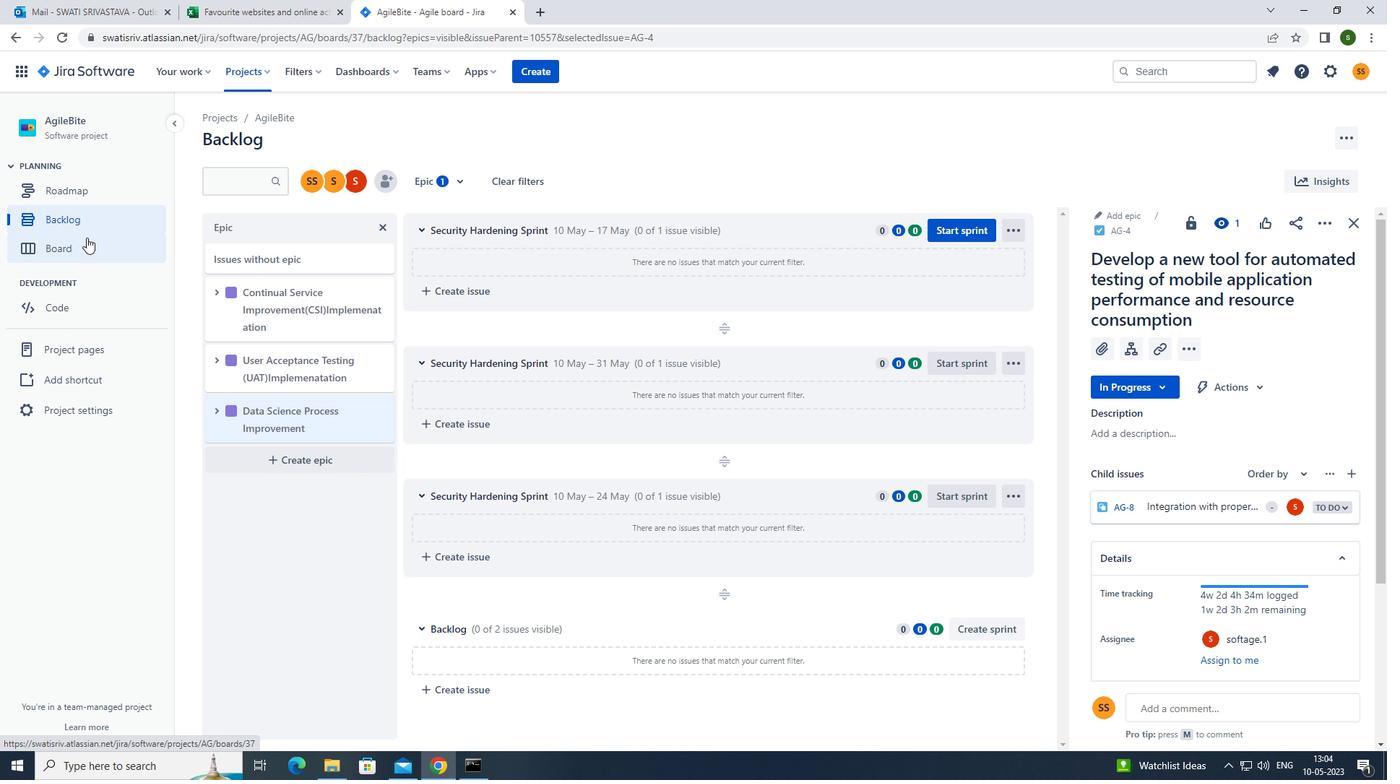 
Action: Mouse pressed left at (89, 215)
Screenshot: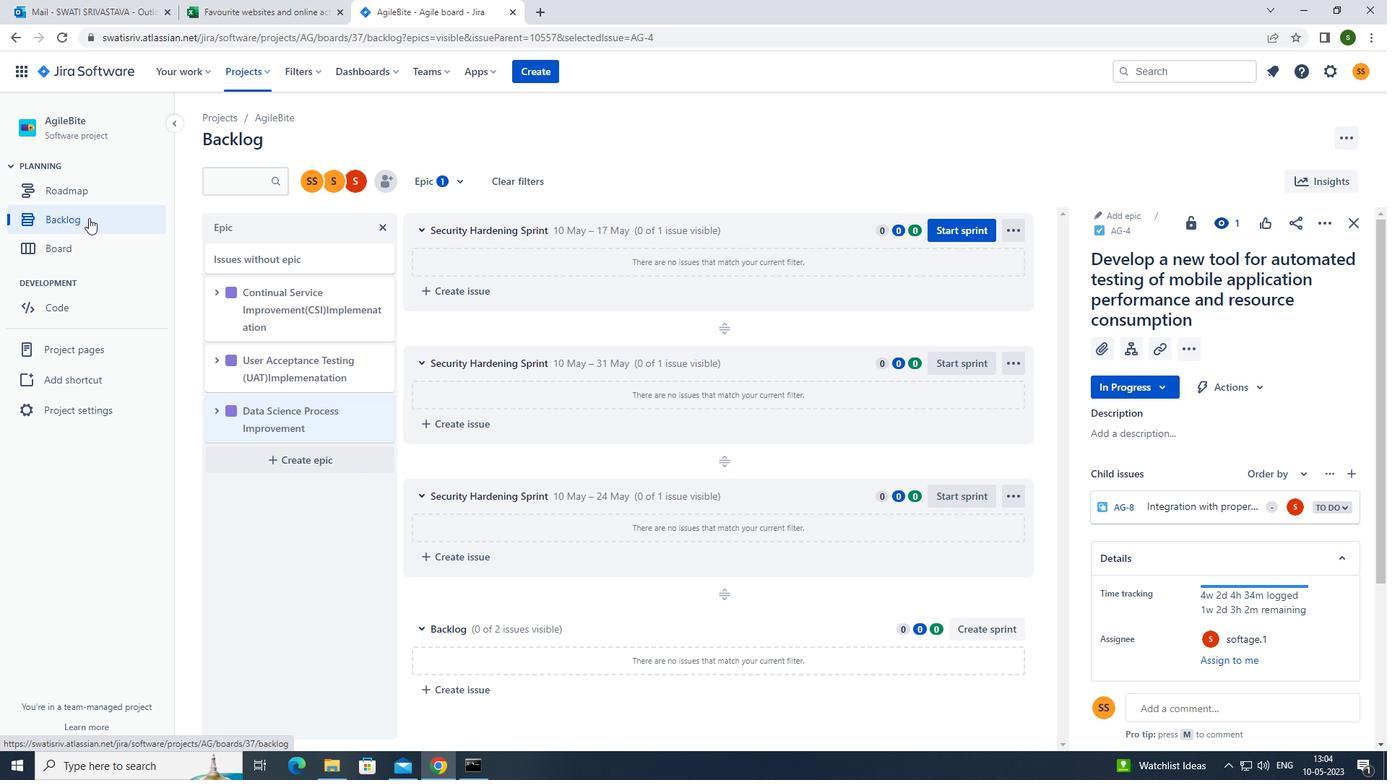 
Action: Mouse moved to (642, 491)
Screenshot: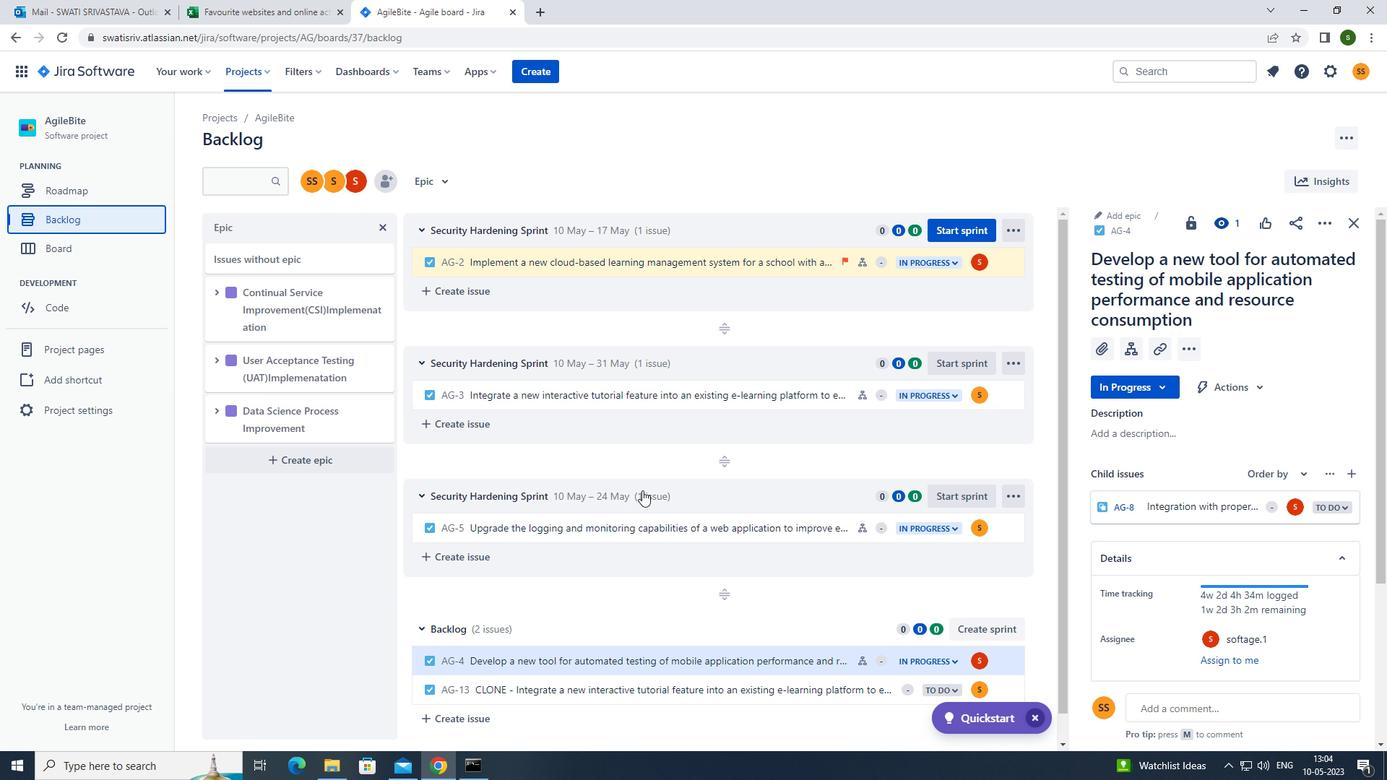 
Action: Mouse scrolled (642, 490) with delta (0, 0)
Screenshot: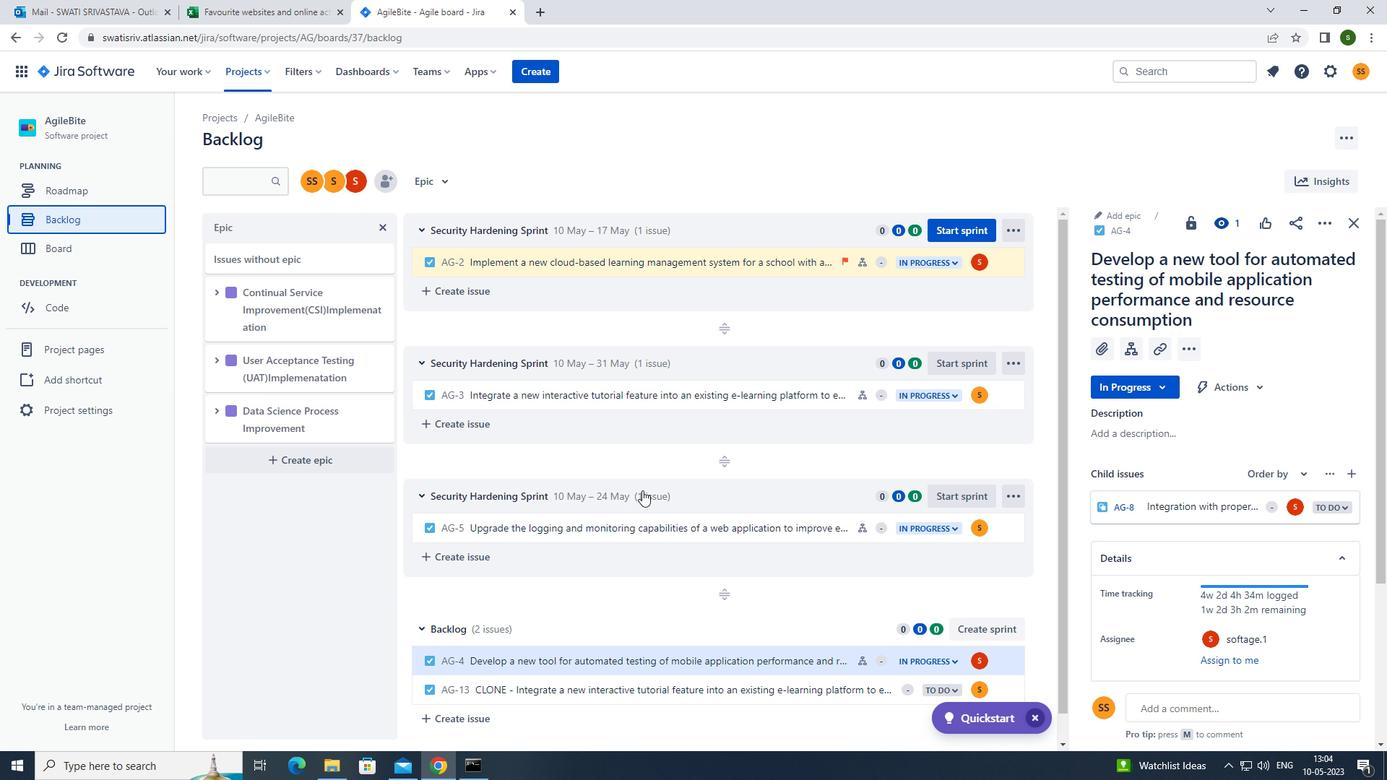
Action: Mouse moved to (859, 510)
Screenshot: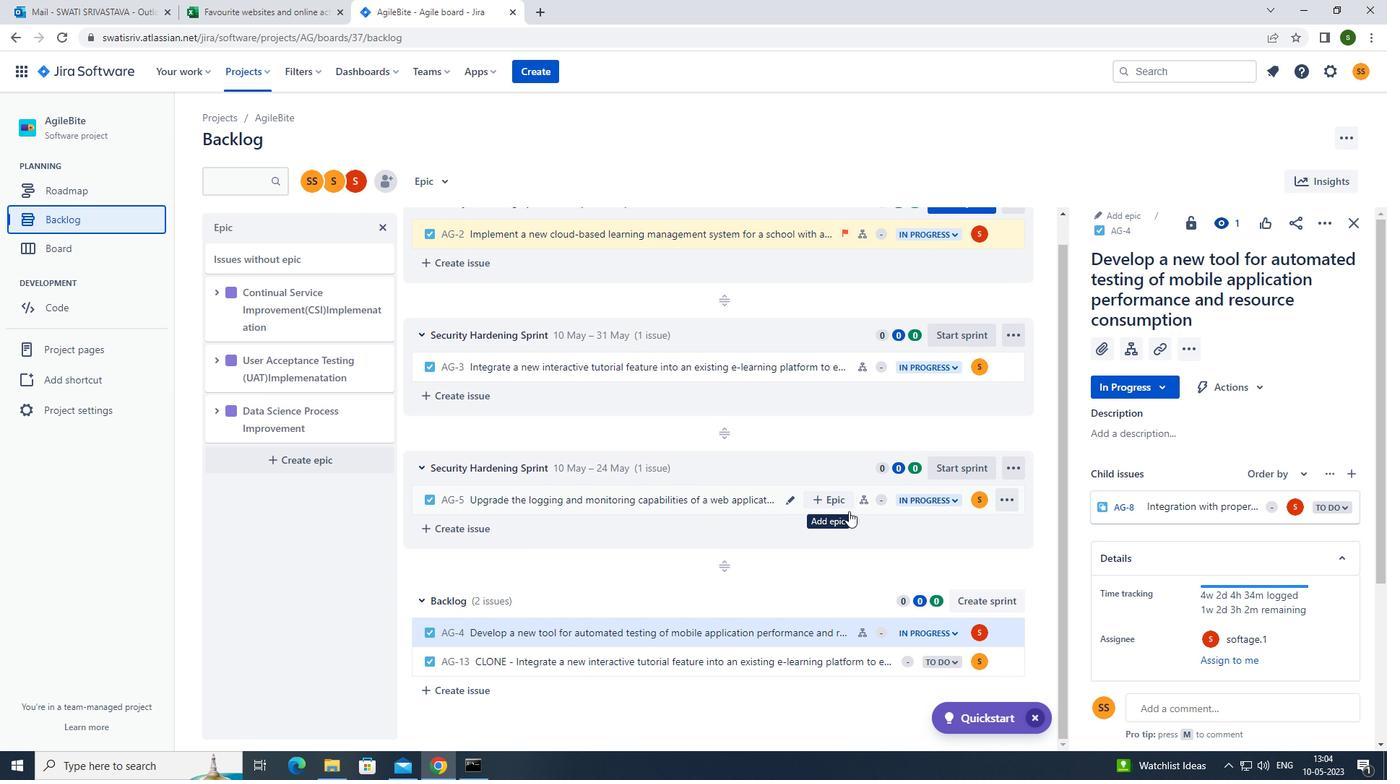 
Action: Mouse pressed left at (859, 510)
Screenshot: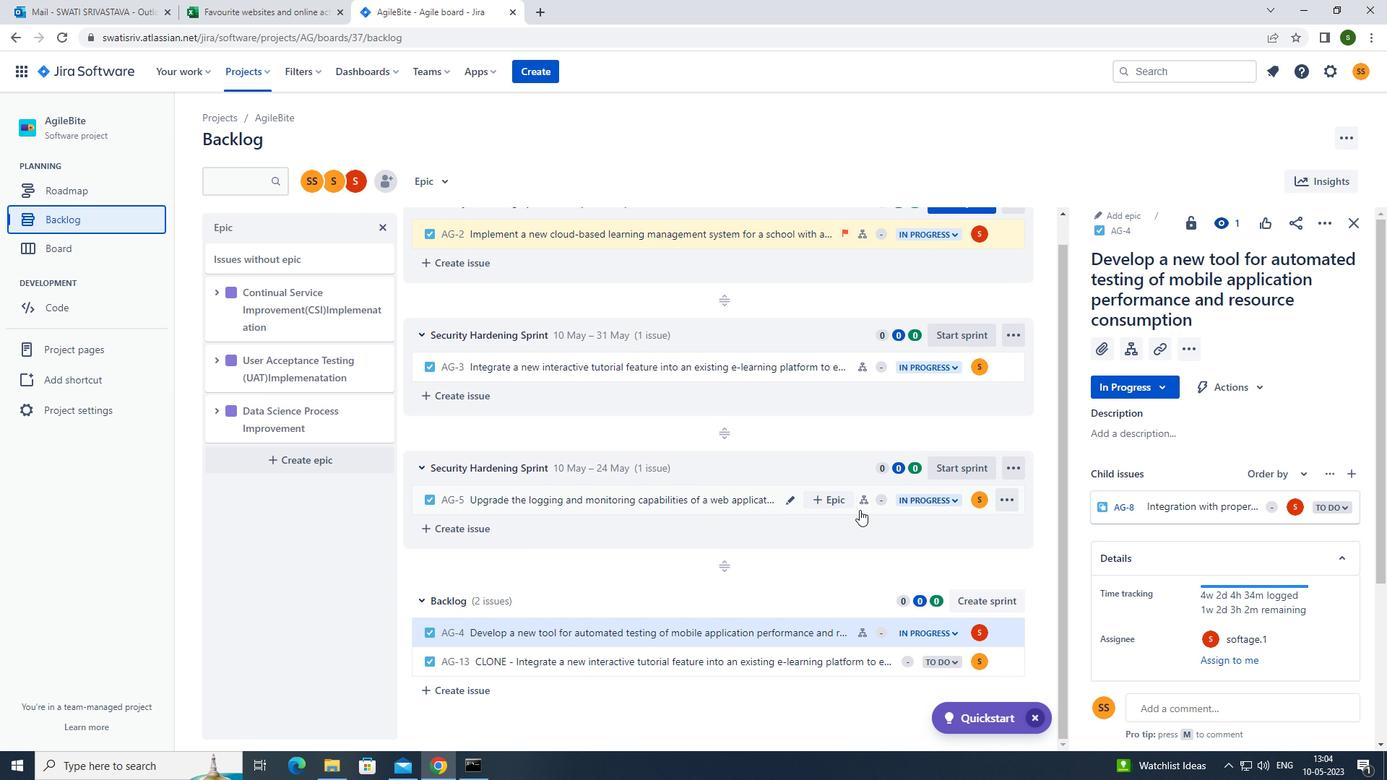 
Action: Mouse moved to (1316, 218)
Screenshot: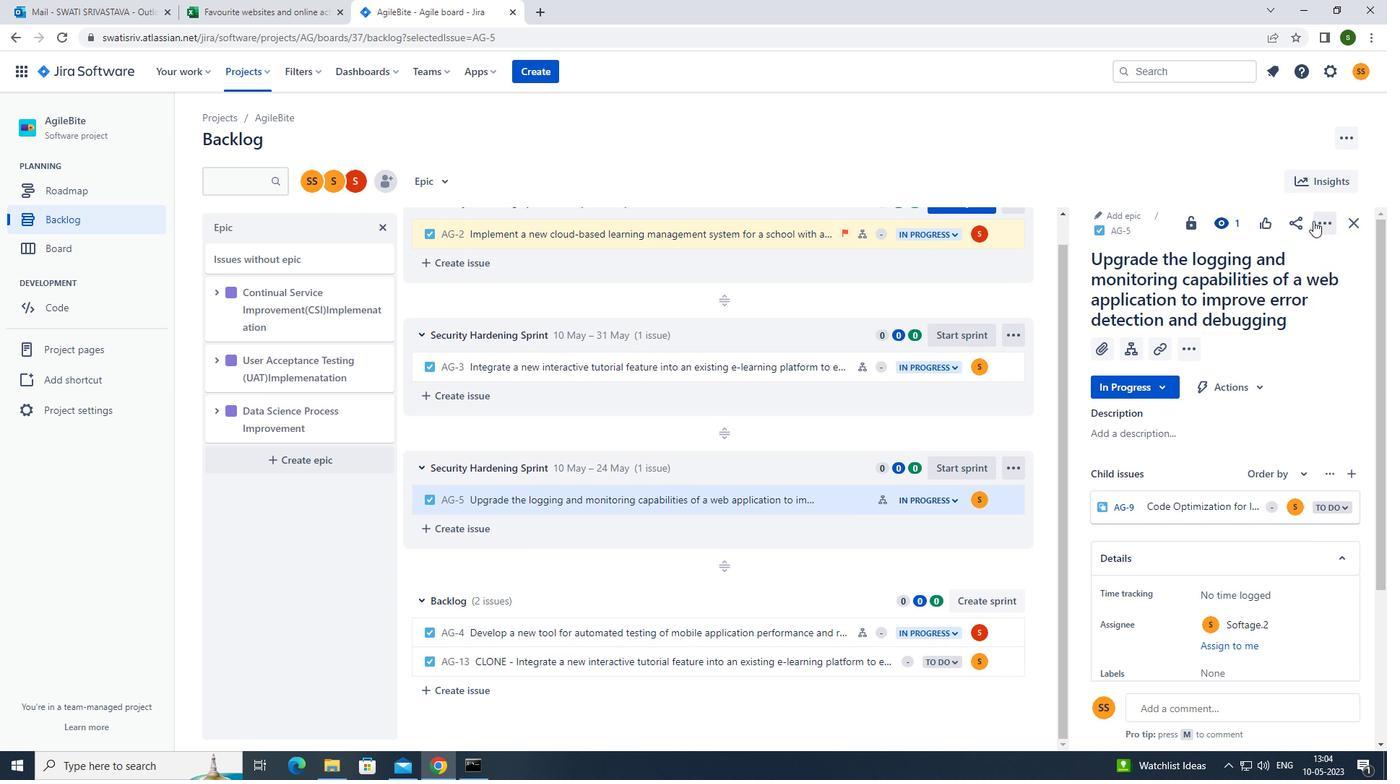 
Action: Mouse pressed left at (1316, 218)
Screenshot: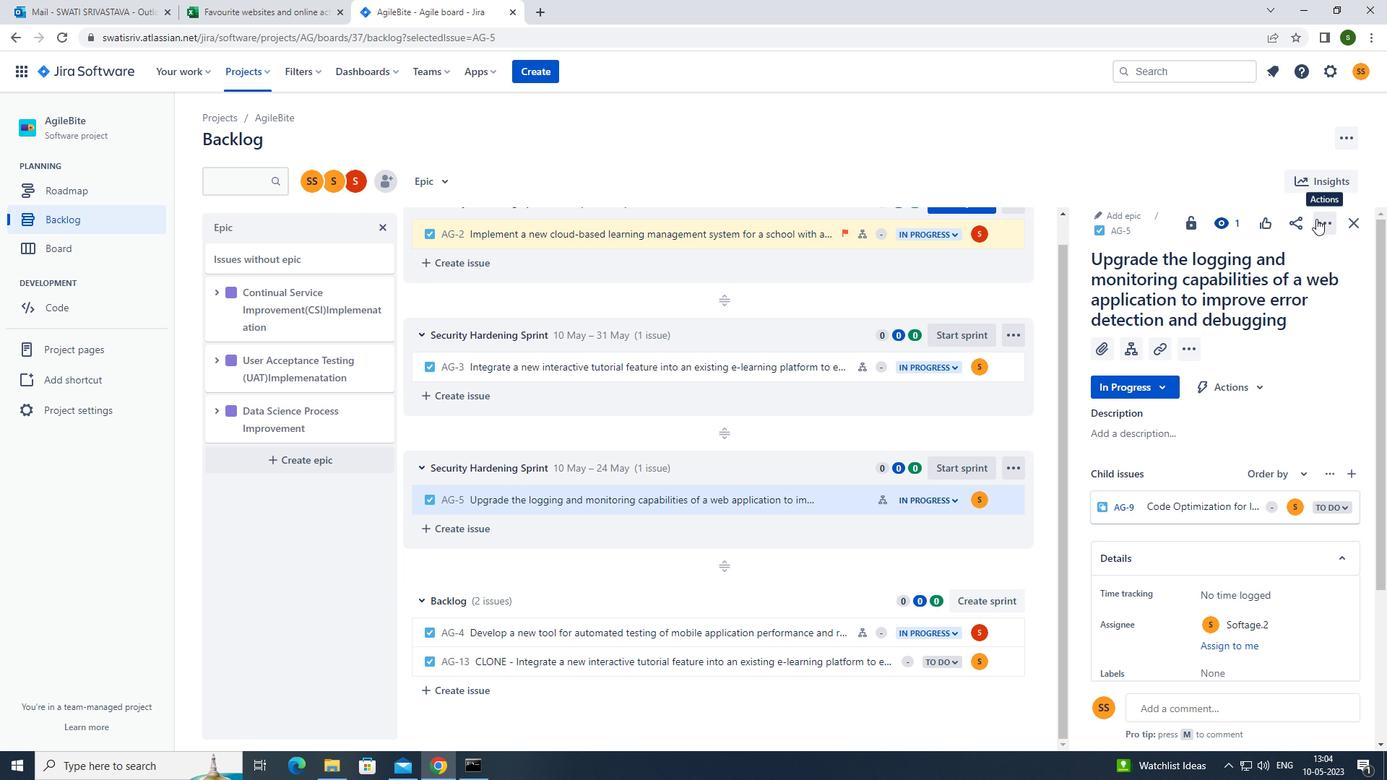 
Action: Mouse moved to (1259, 267)
Screenshot: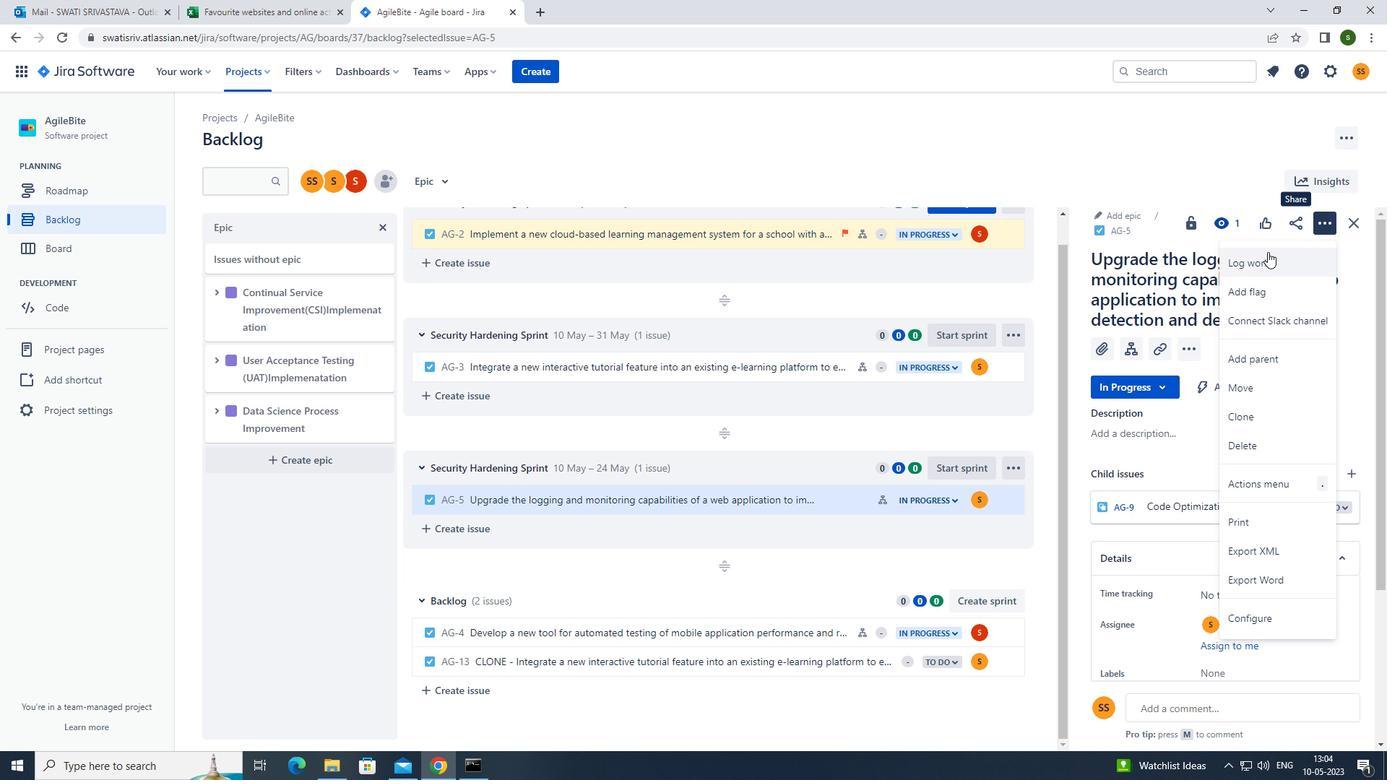 
Action: Mouse pressed left at (1259, 267)
Screenshot: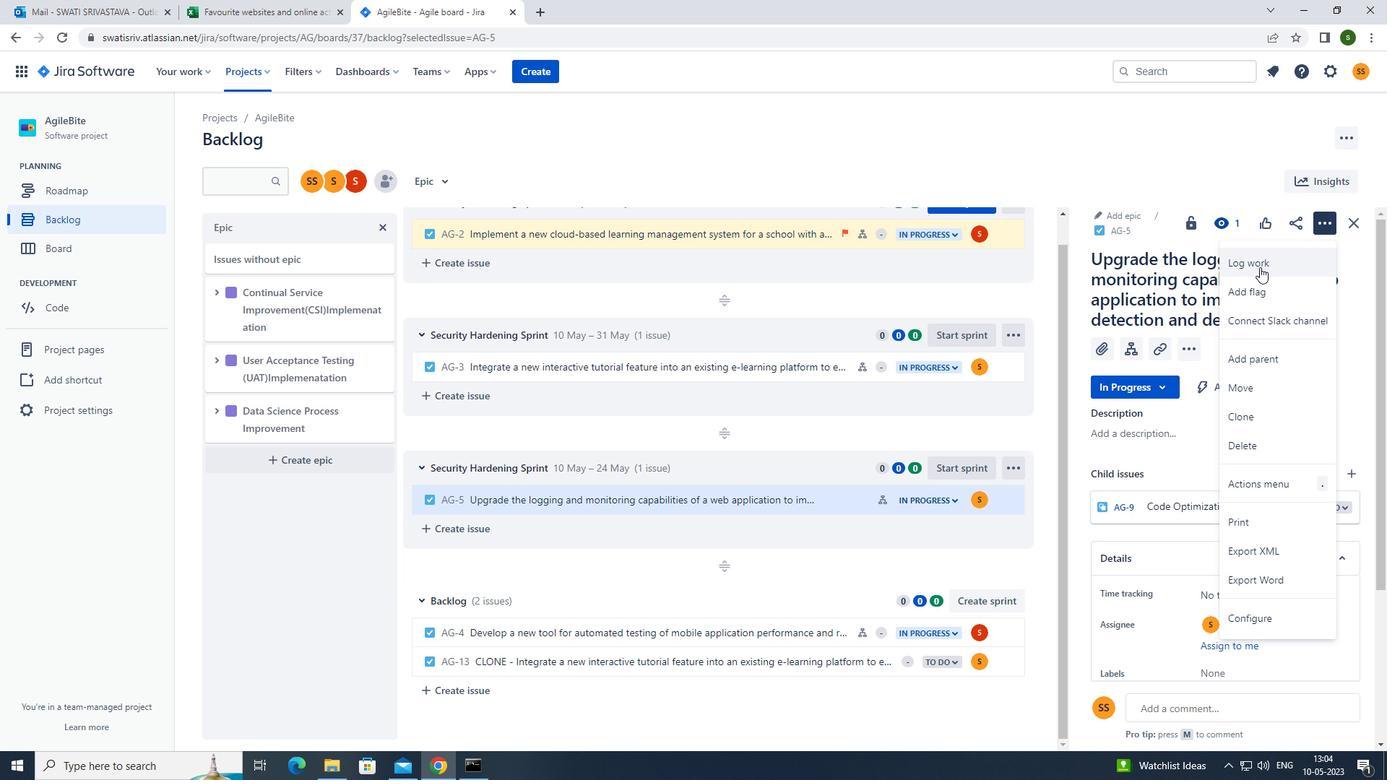 
Action: Mouse moved to (600, 180)
Screenshot: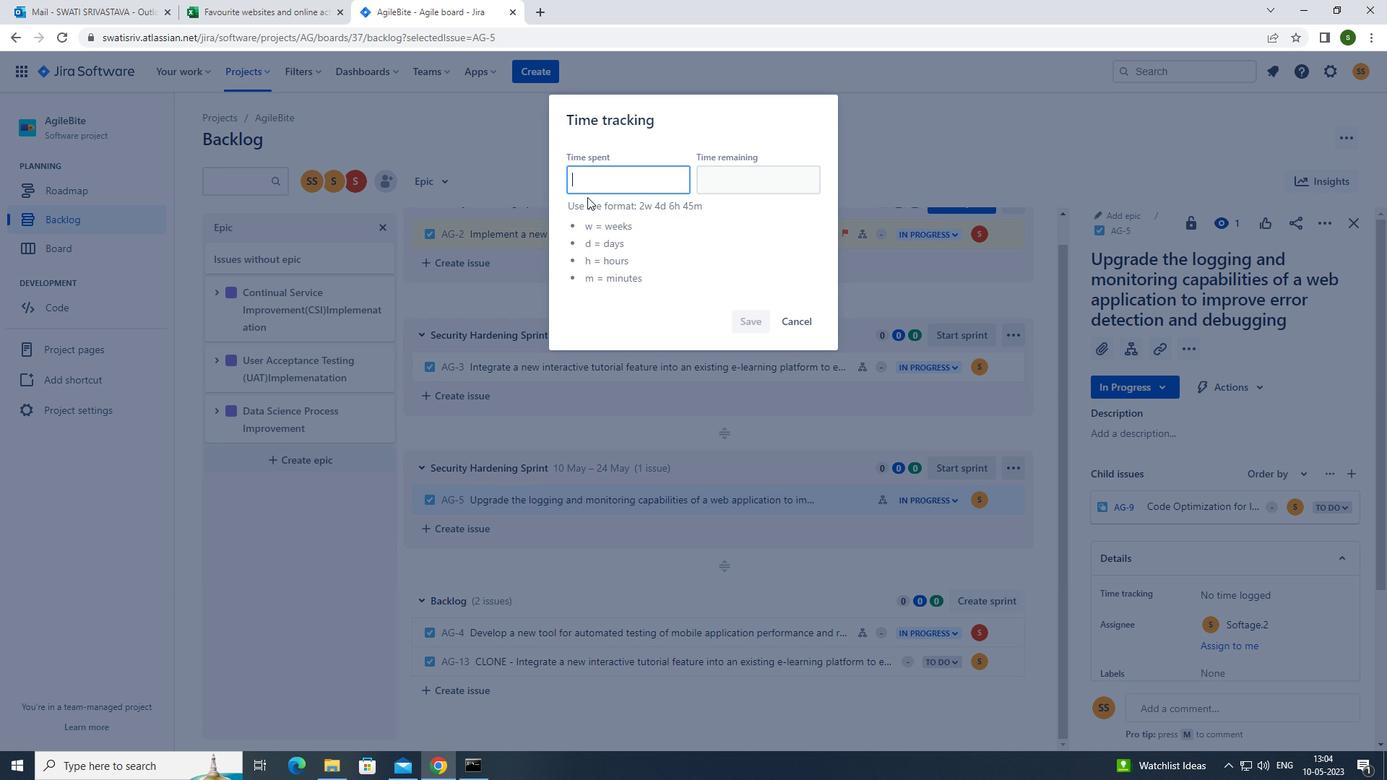 
Action: Mouse pressed left at (600, 180)
Screenshot: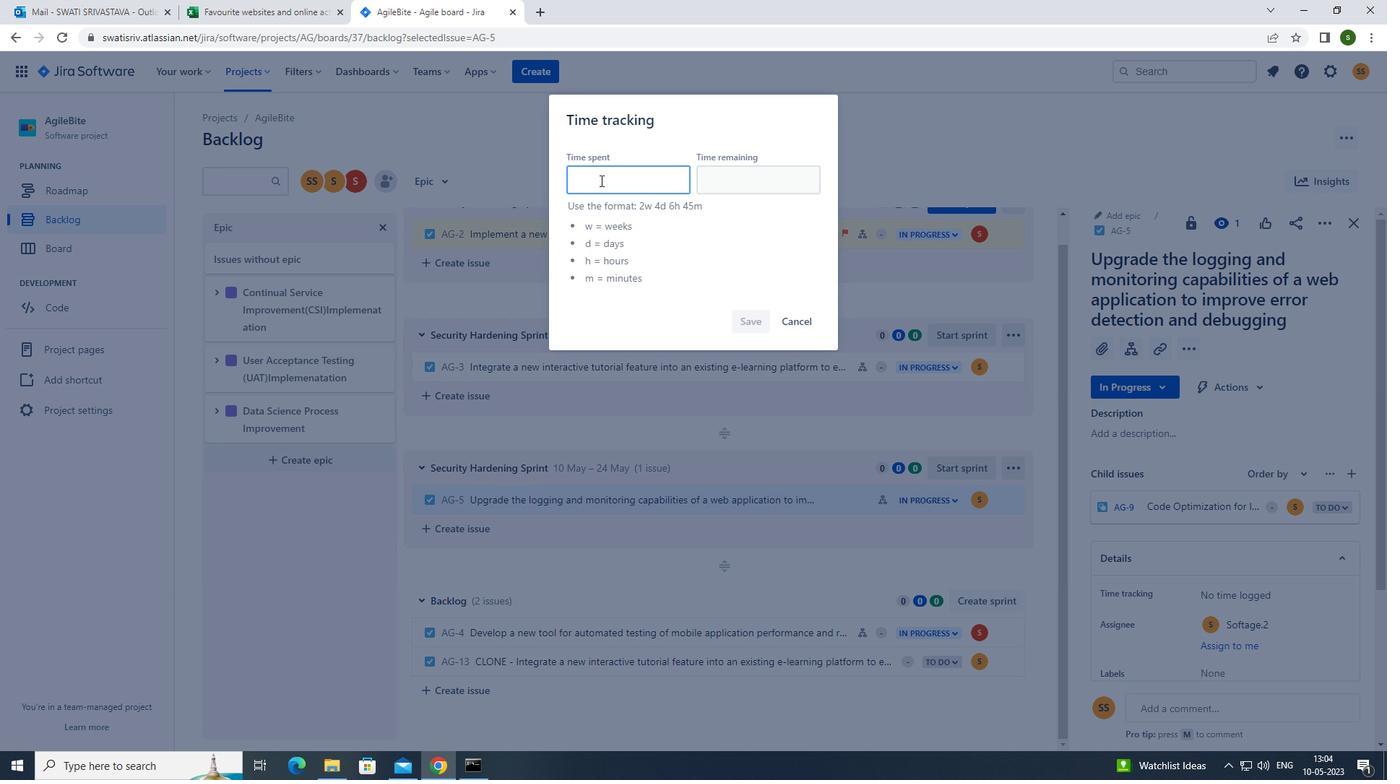 
Action: Key pressed 2w<Key.space>1d<Key.space>1h<Key.space>59m
Screenshot: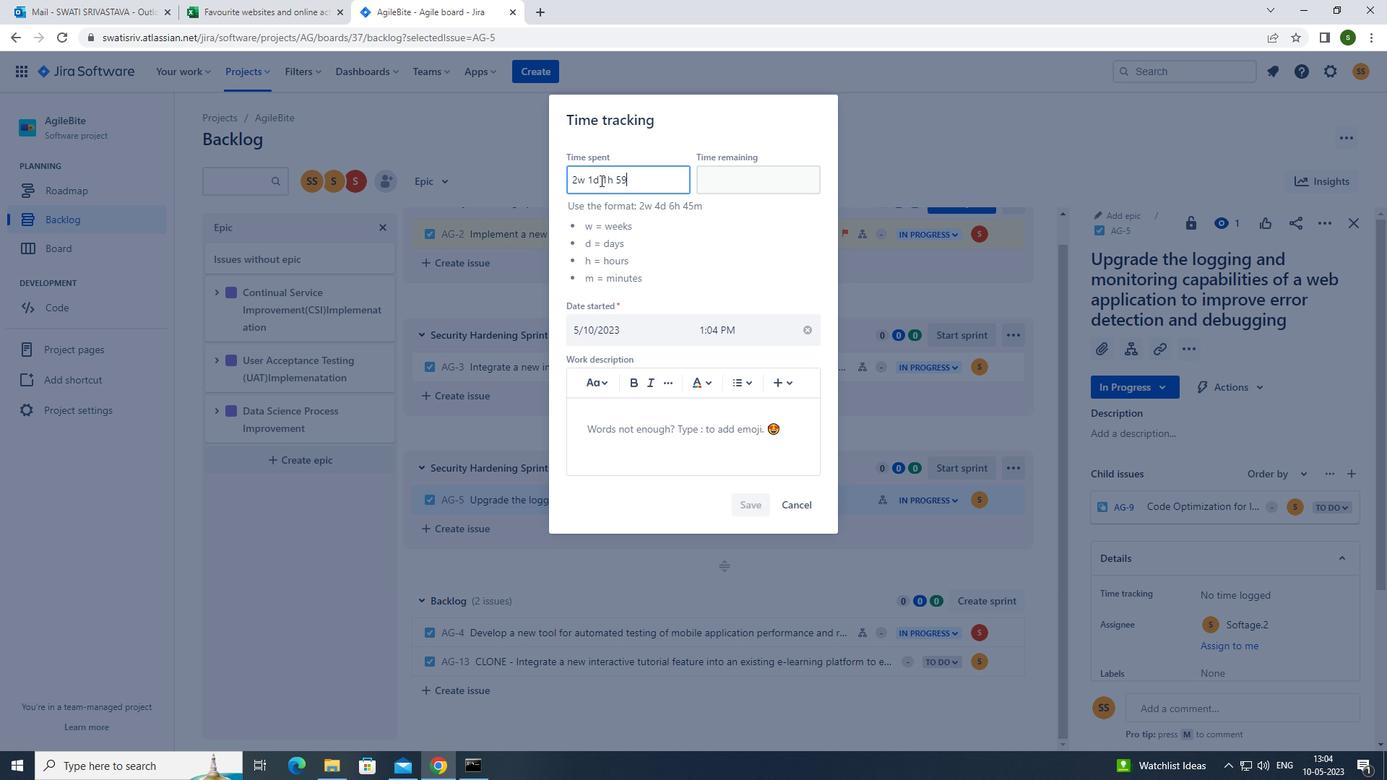 
Action: Mouse moved to (749, 200)
Screenshot: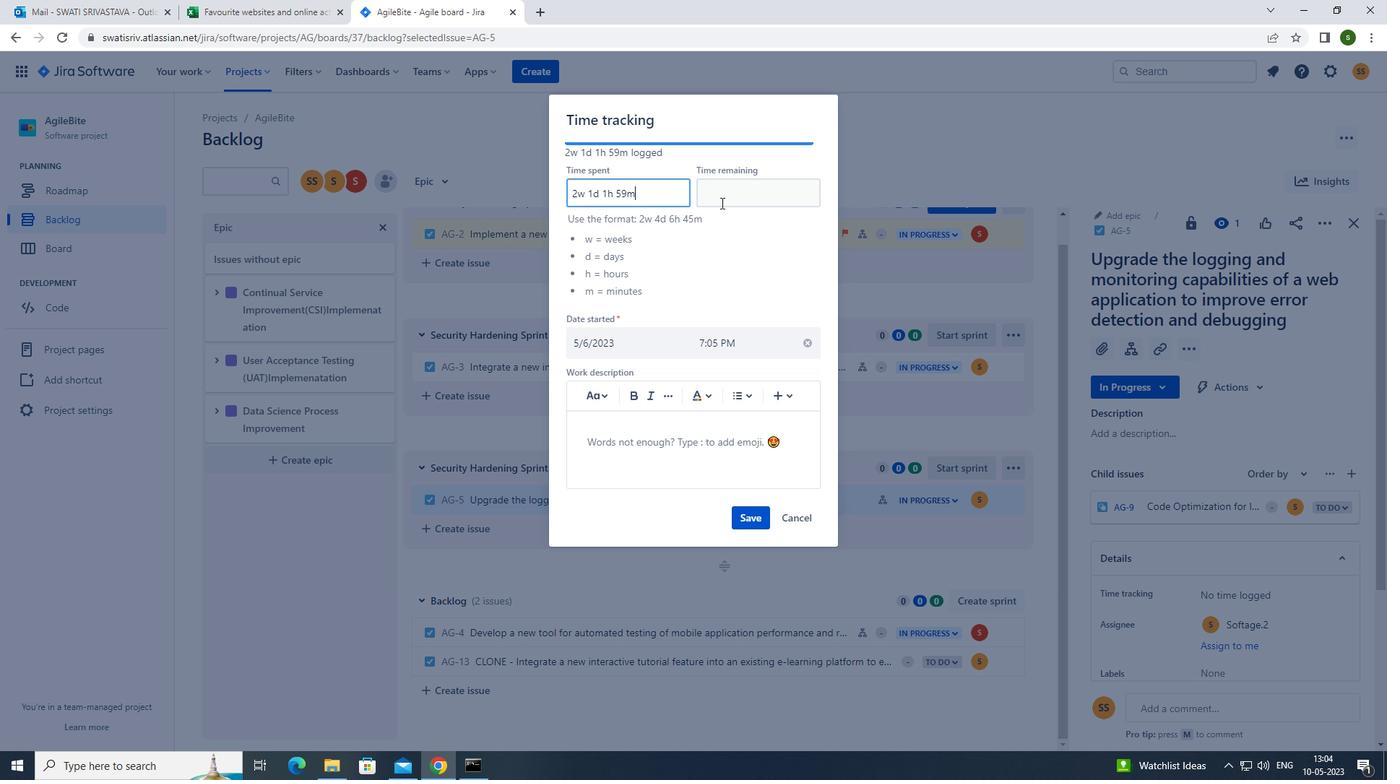 
Action: Mouse pressed left at (749, 200)
Screenshot: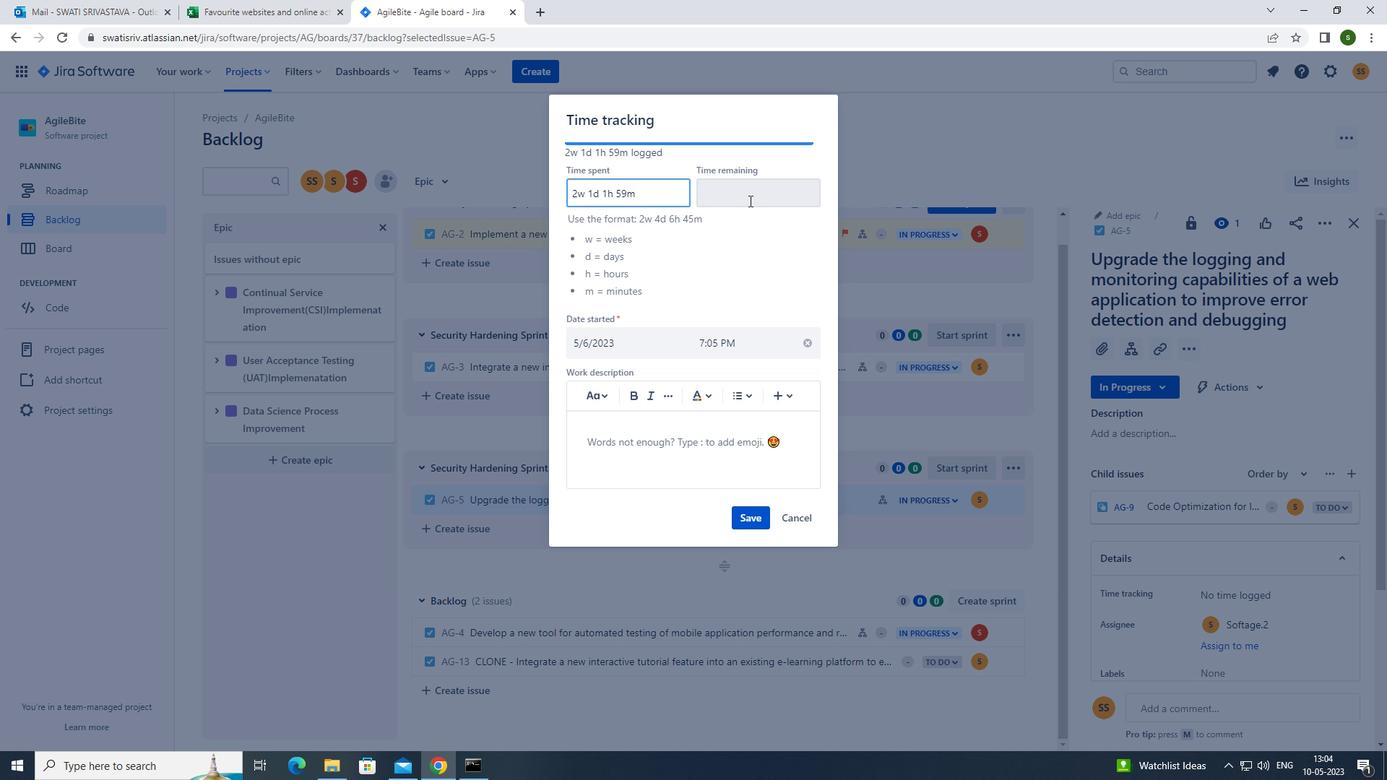 
Action: Key pressed 1w<Key.space>5d<Key.space>1h<Key.space>30m
Screenshot: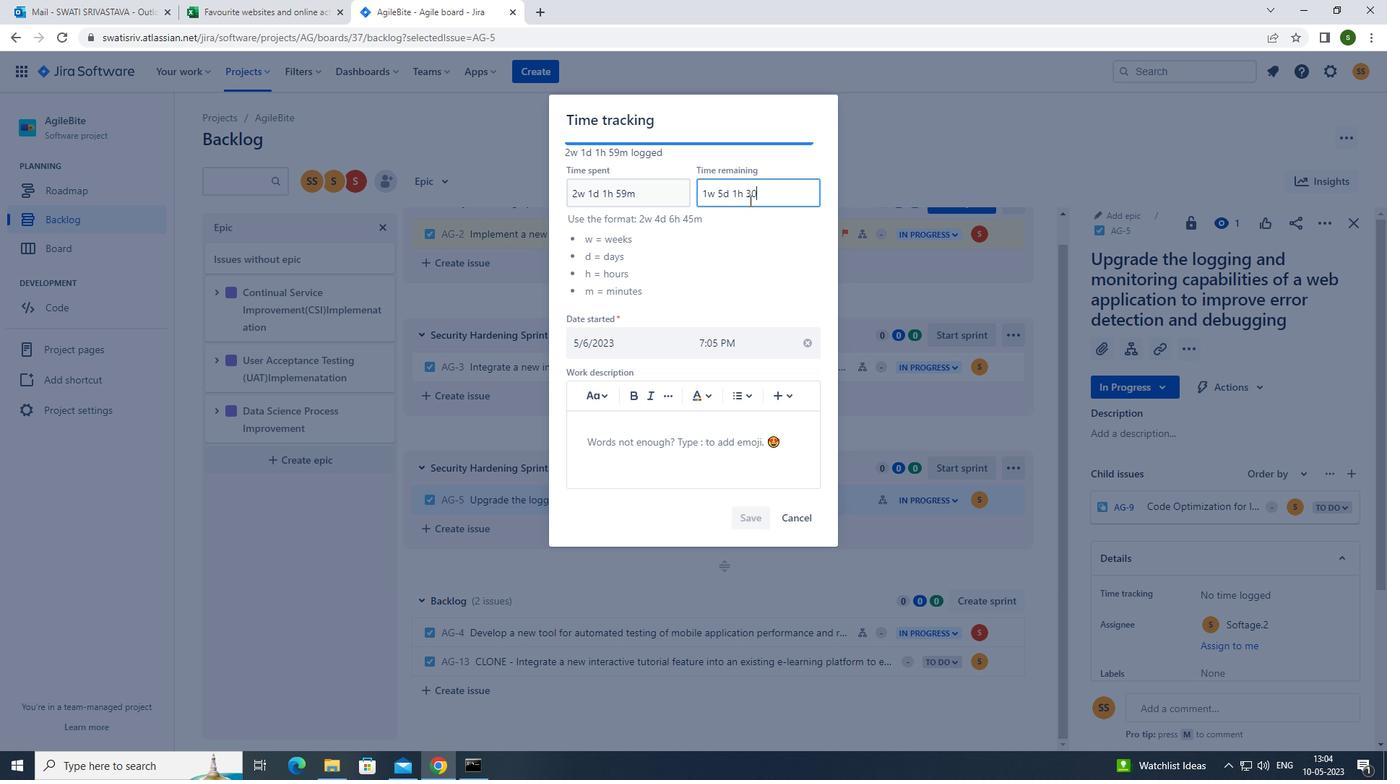 
Action: Mouse moved to (745, 507)
Screenshot: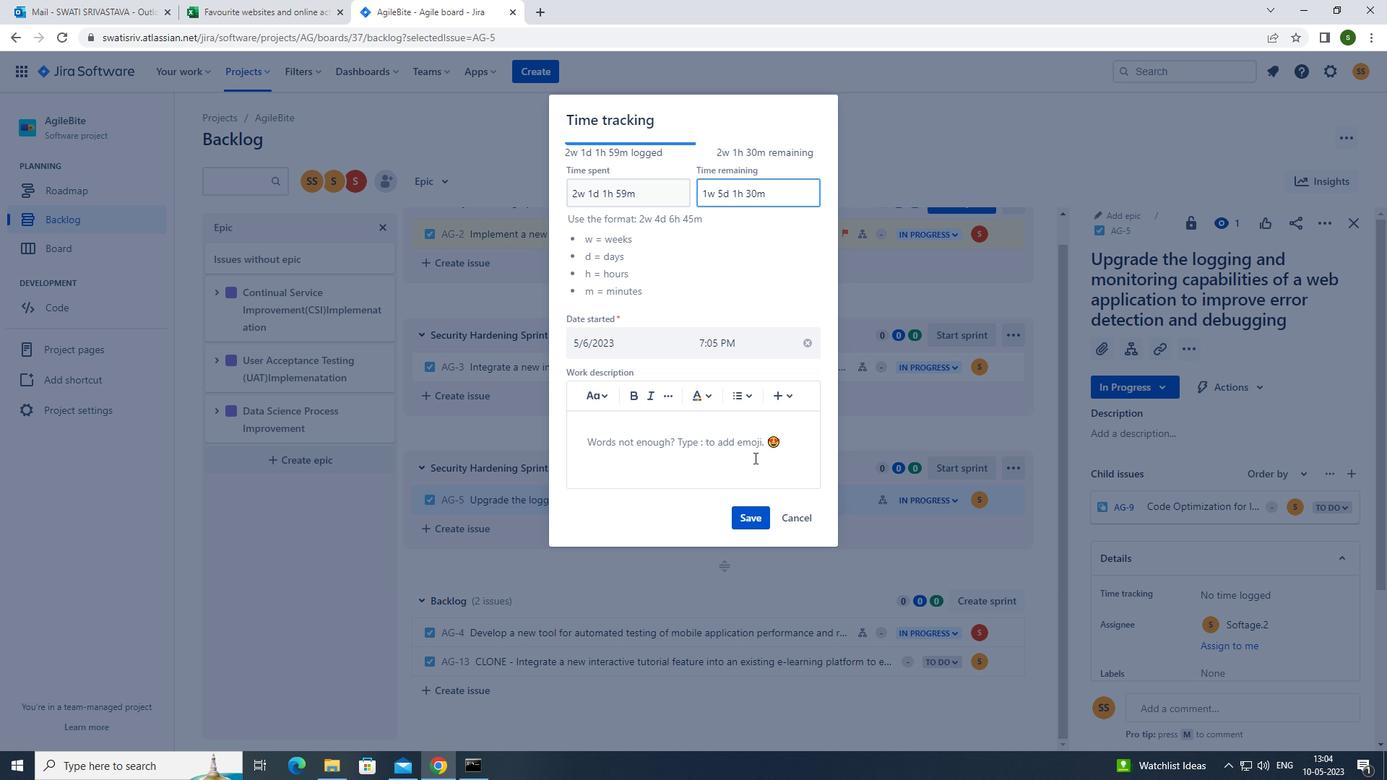 
Action: Mouse pressed left at (745, 507)
Screenshot: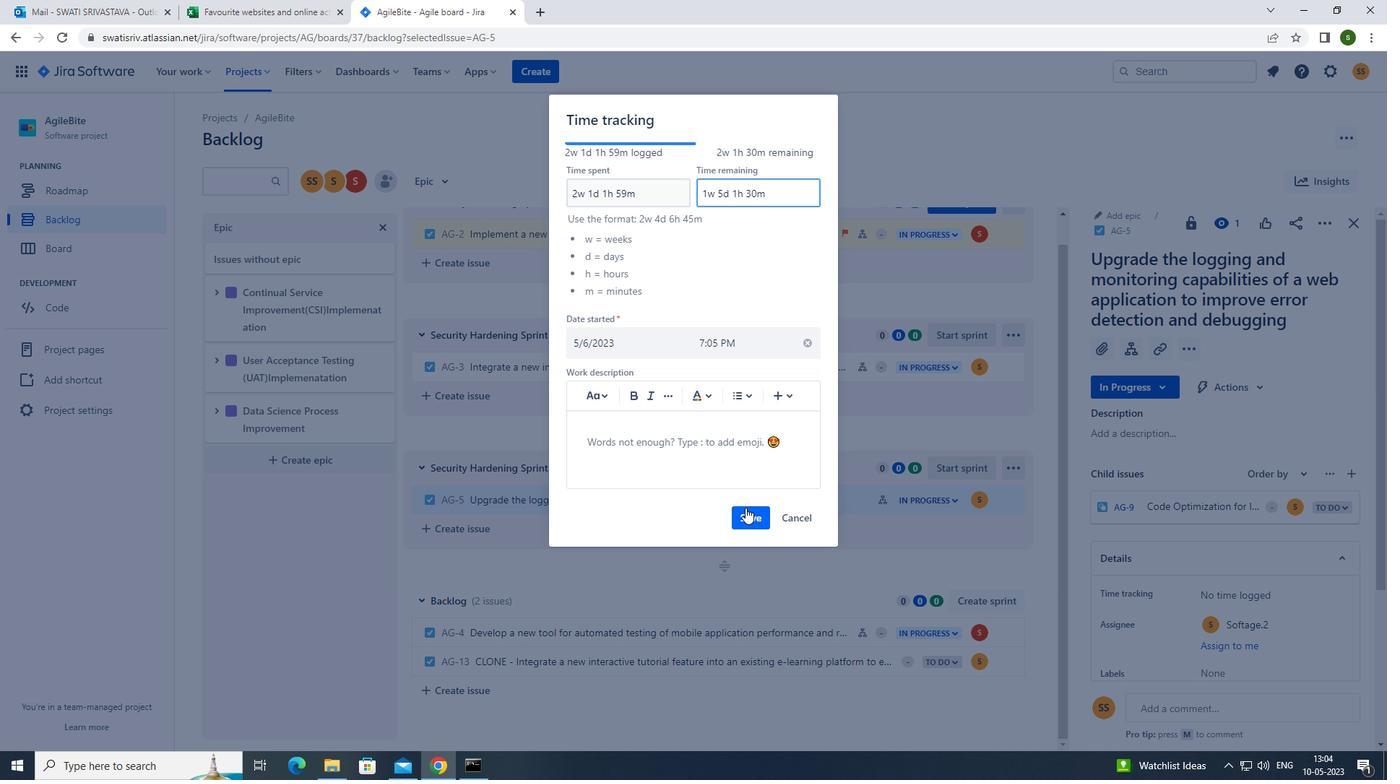 
Action: Mouse moved to (1004, 497)
Screenshot: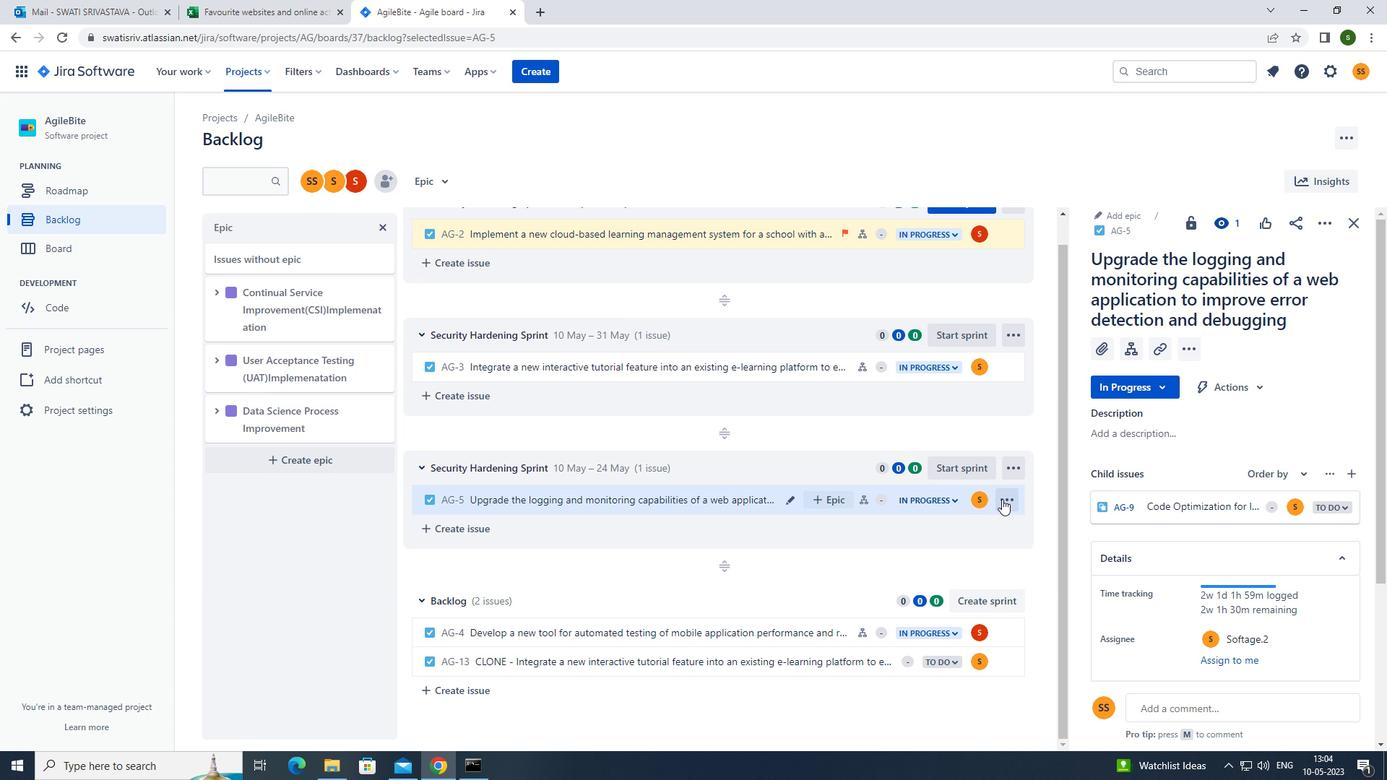 
Action: Mouse pressed left at (1004, 497)
Screenshot: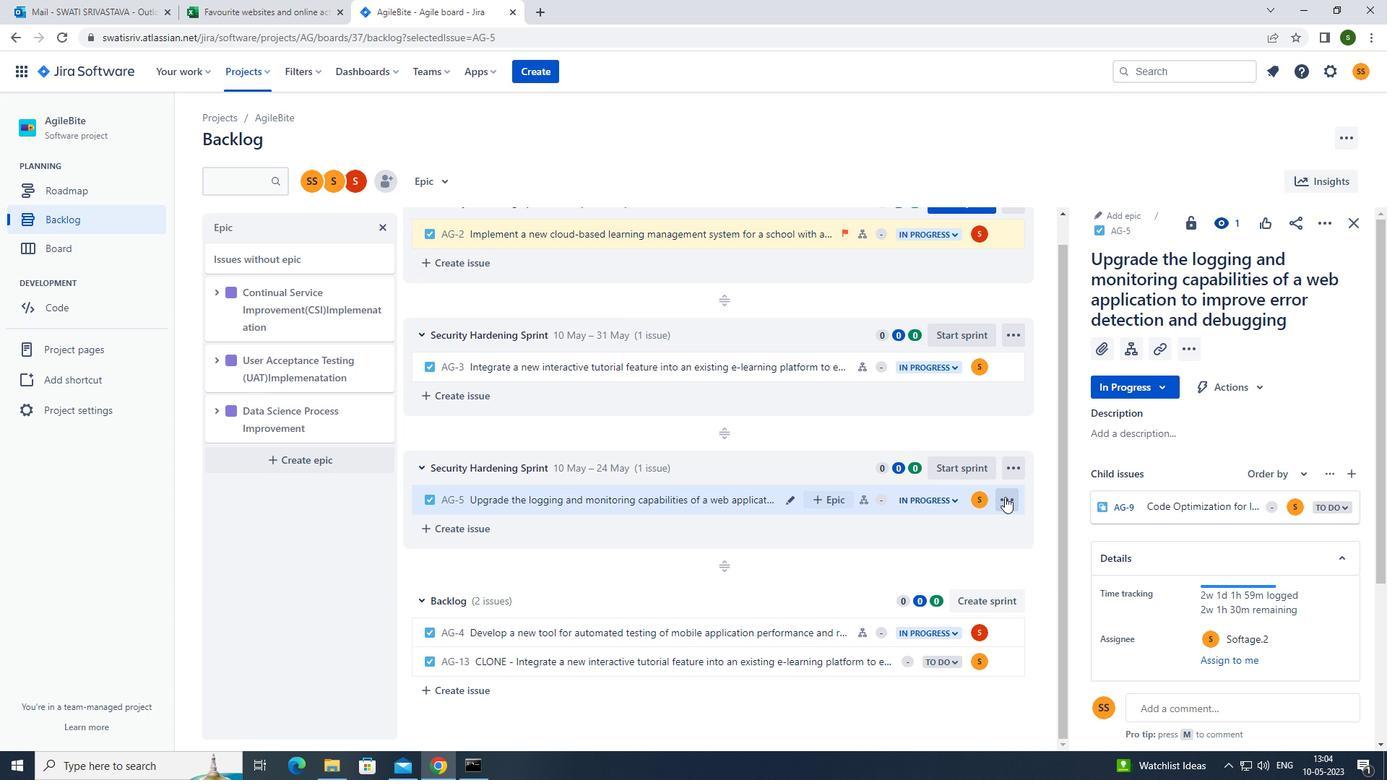
Action: Mouse moved to (981, 469)
Screenshot: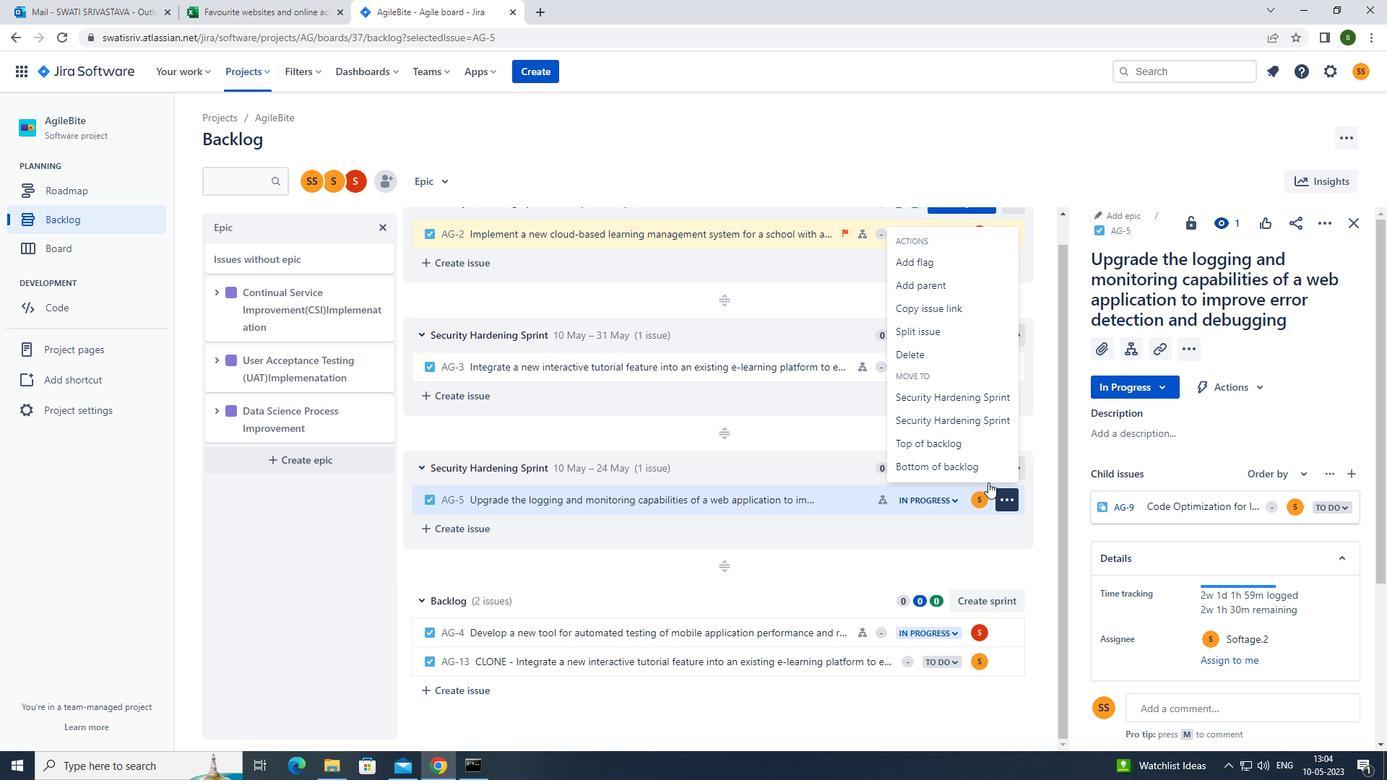 
Action: Mouse pressed left at (981, 469)
Screenshot: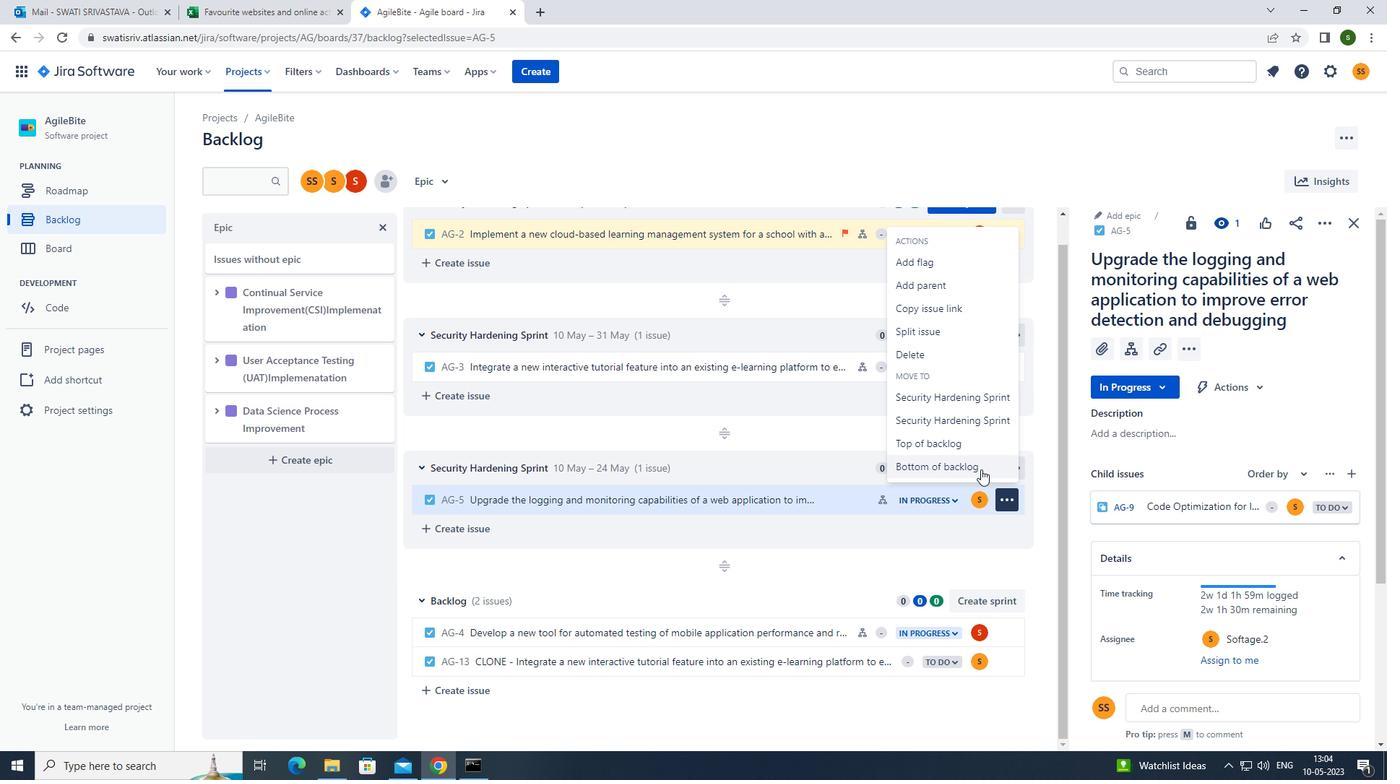 
Action: Mouse moved to (426, 181)
Screenshot: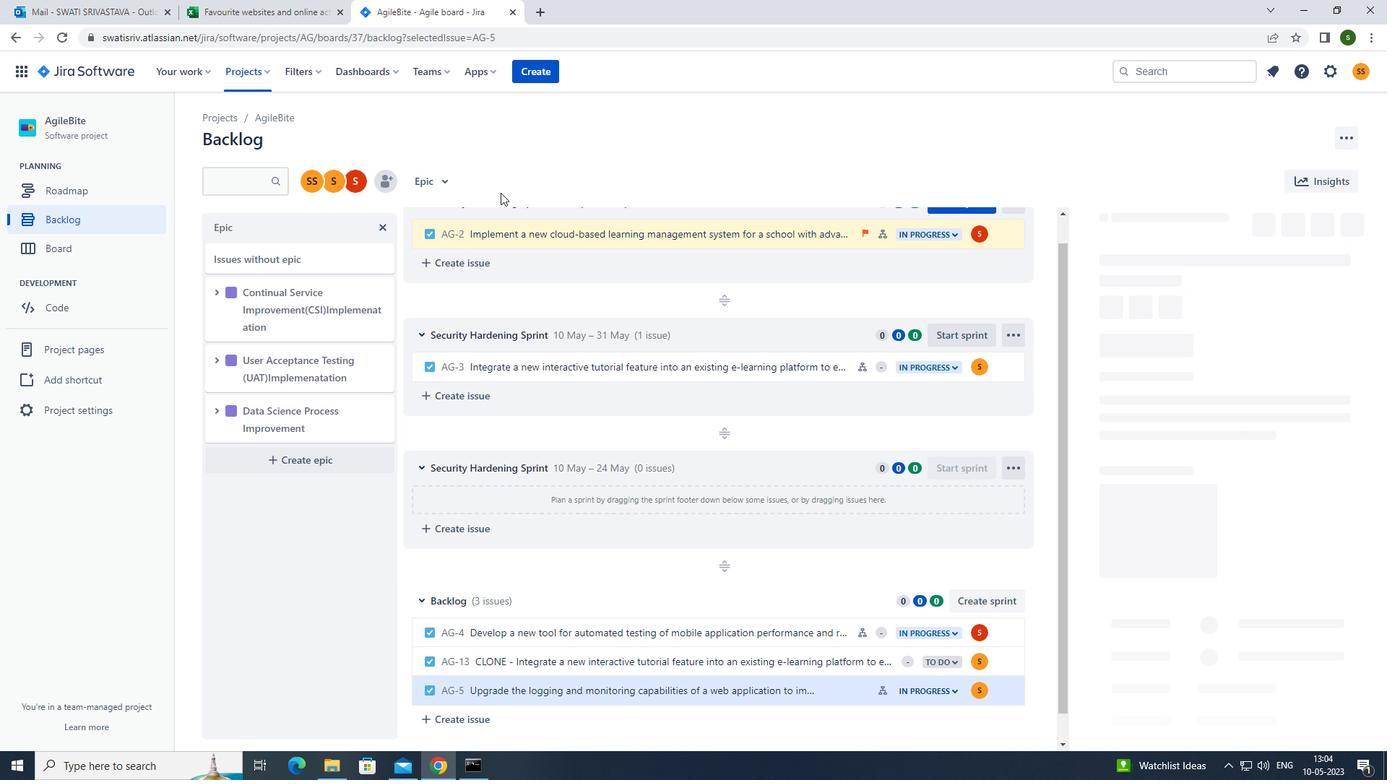 
Action: Mouse pressed left at (426, 181)
Screenshot: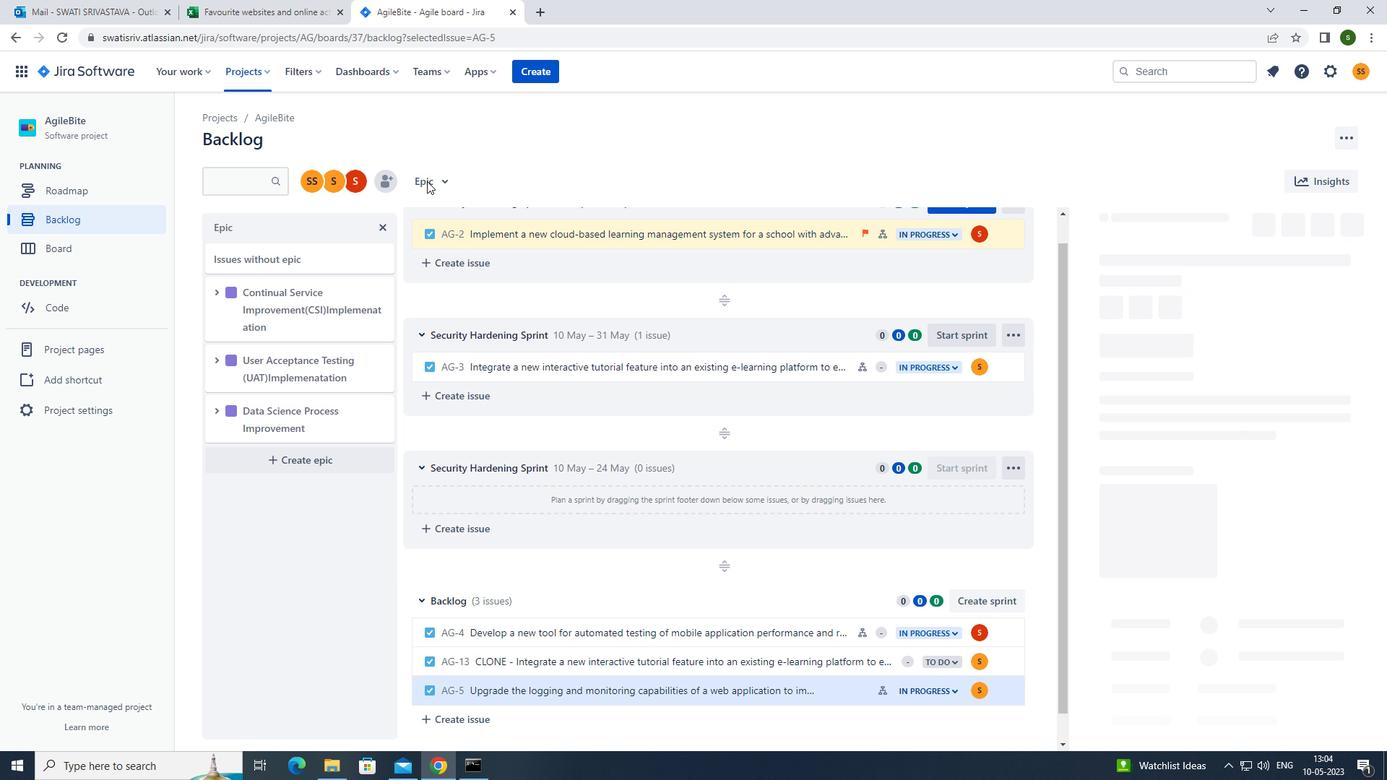 
Action: Mouse moved to (462, 245)
Screenshot: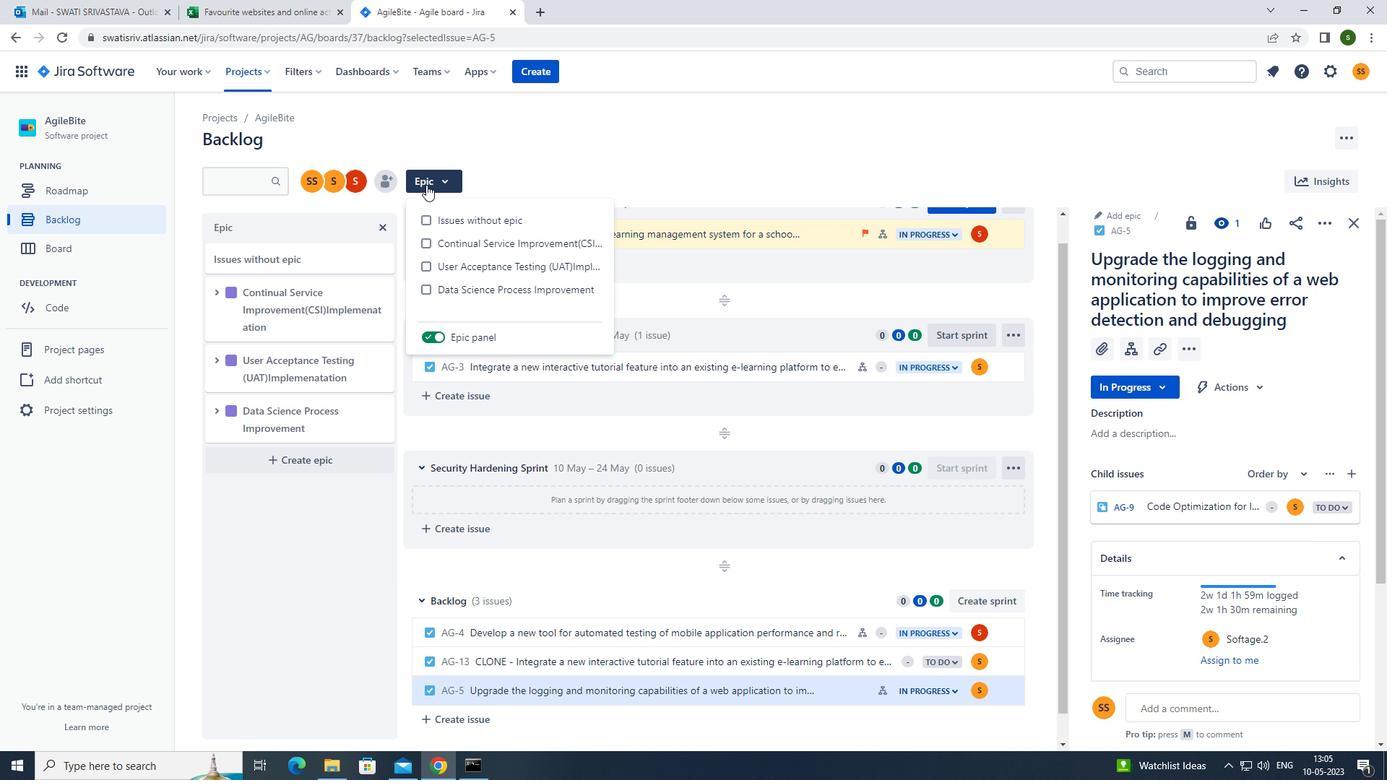 
Action: Mouse pressed left at (462, 245)
Screenshot: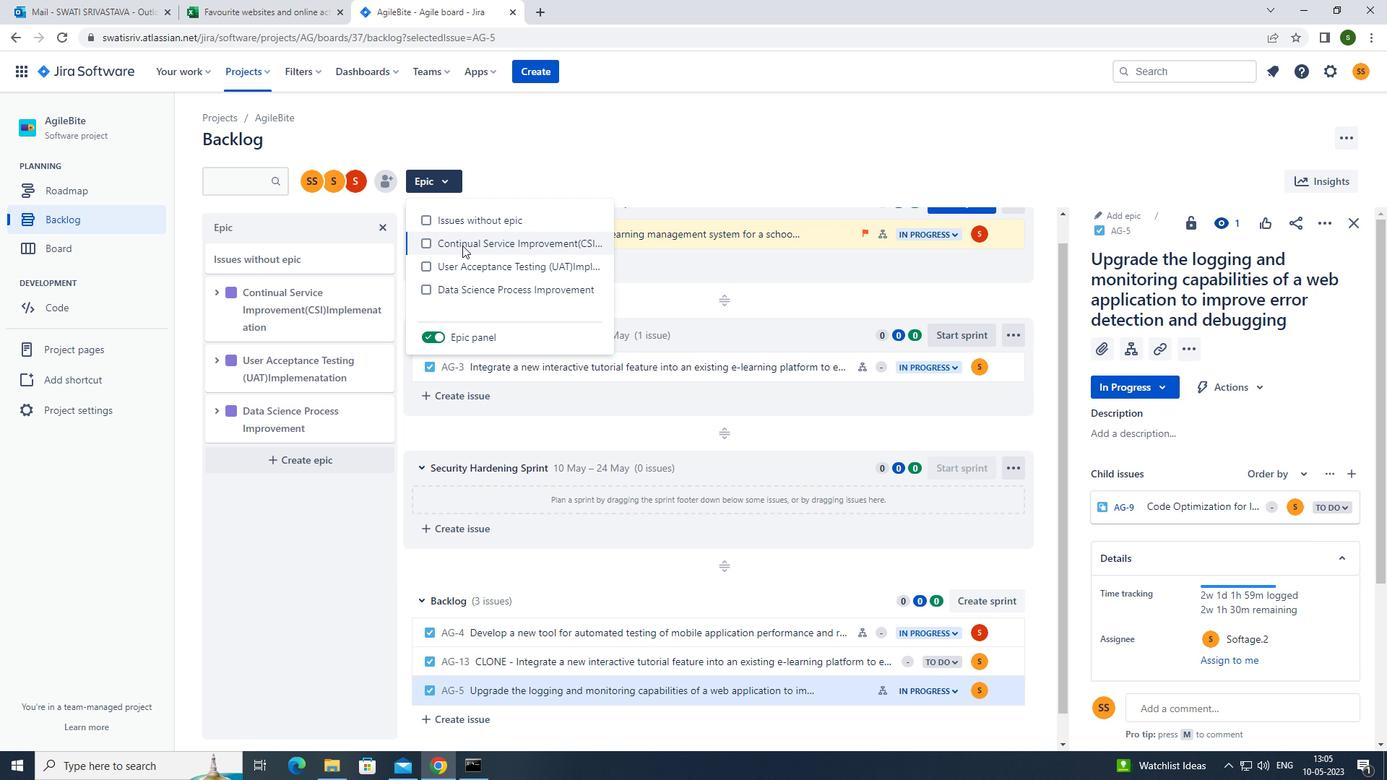 
Action: Mouse moved to (599, 174)
Screenshot: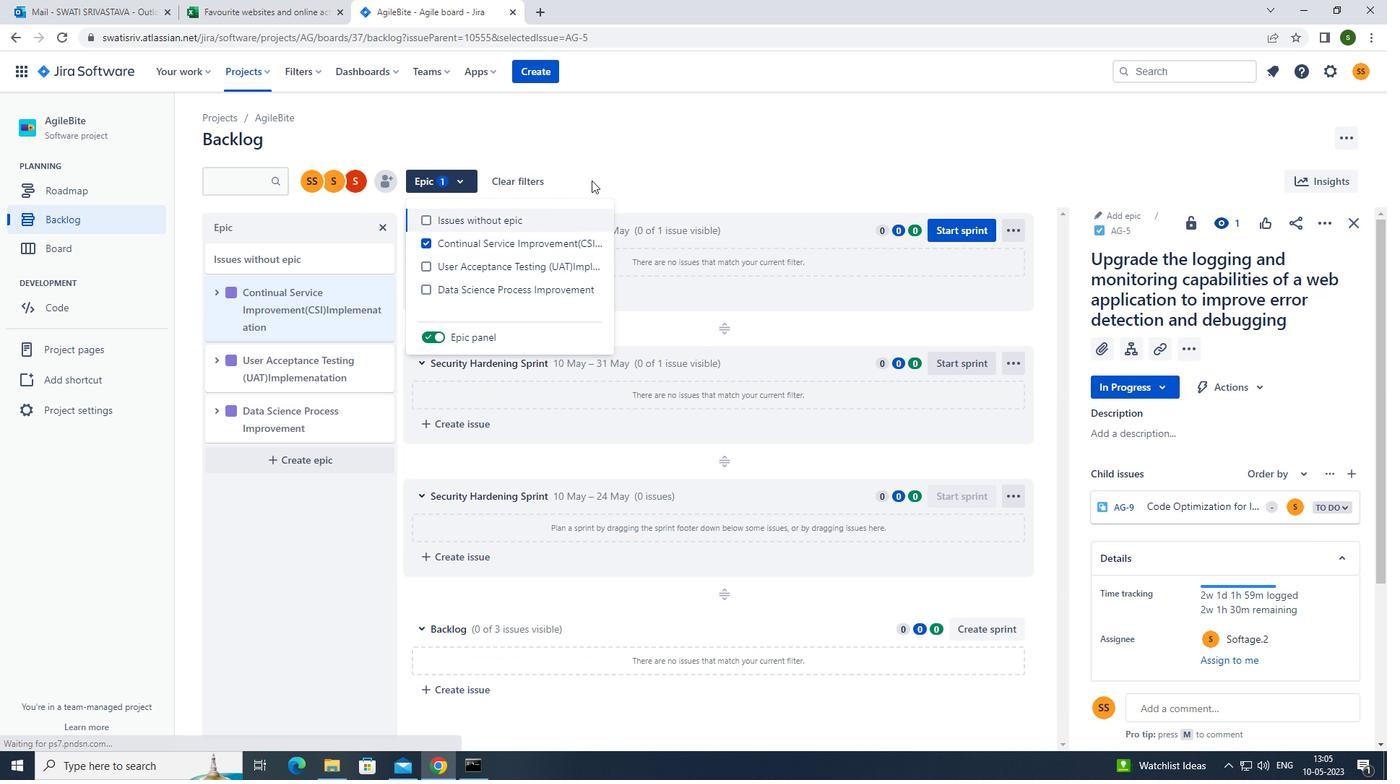 
Action: Mouse pressed left at (599, 174)
Screenshot: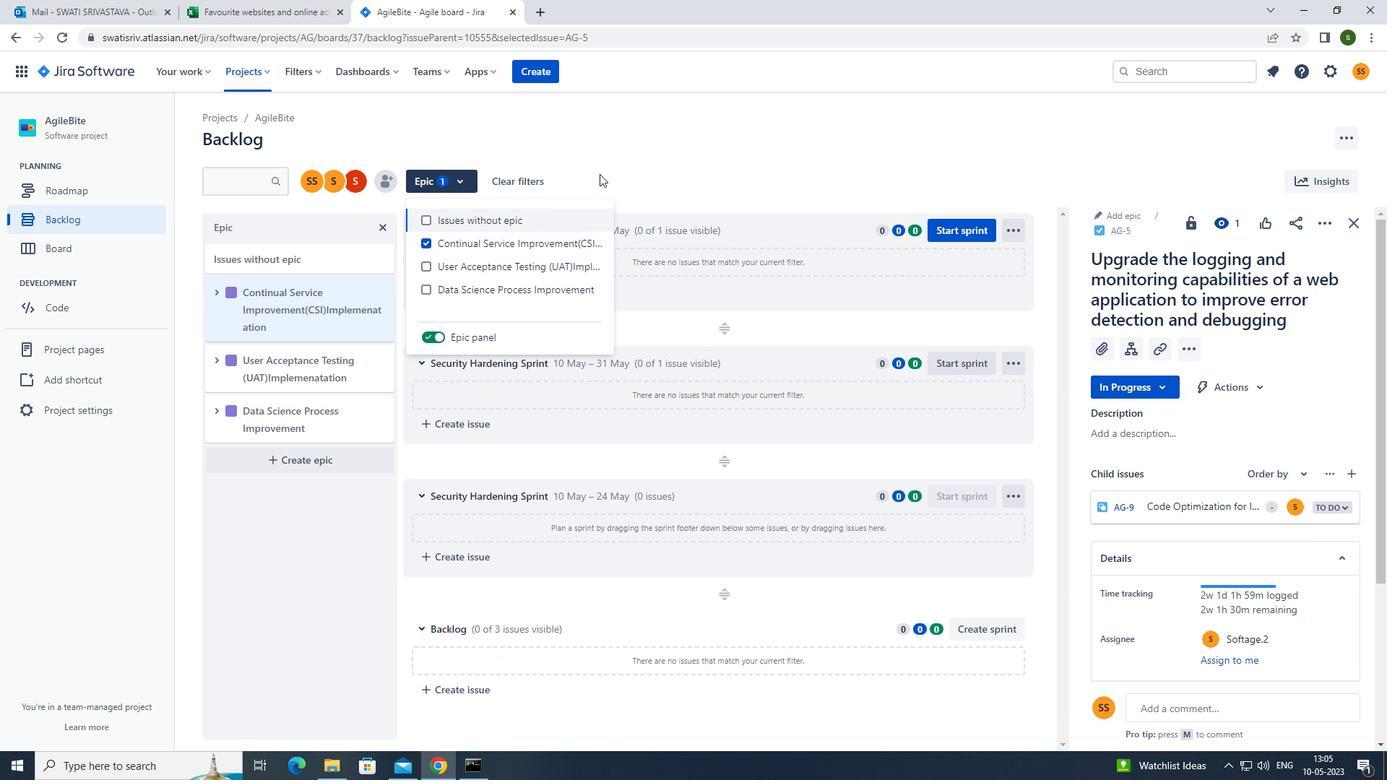 
